 Task: Create a Board called Board0000000067 in Workspace WS0000000023 in Trello with Visibility as Workspace. Create a Board called Board0000000068 in Workspace WS0000000023 in Trello with Visibility as Private. Create a Board called Board0000000069 in Workspace WS0000000023 in Trello with Visibility as Public. Create Card Card0000000265 in Board Board0000000067 in Workspace WS0000000023 in Trello. Create Card Card0000000266 in Board Board0000000067 in Workspace WS0000000023 in Trello
Action: Mouse moved to (424, 553)
Screenshot: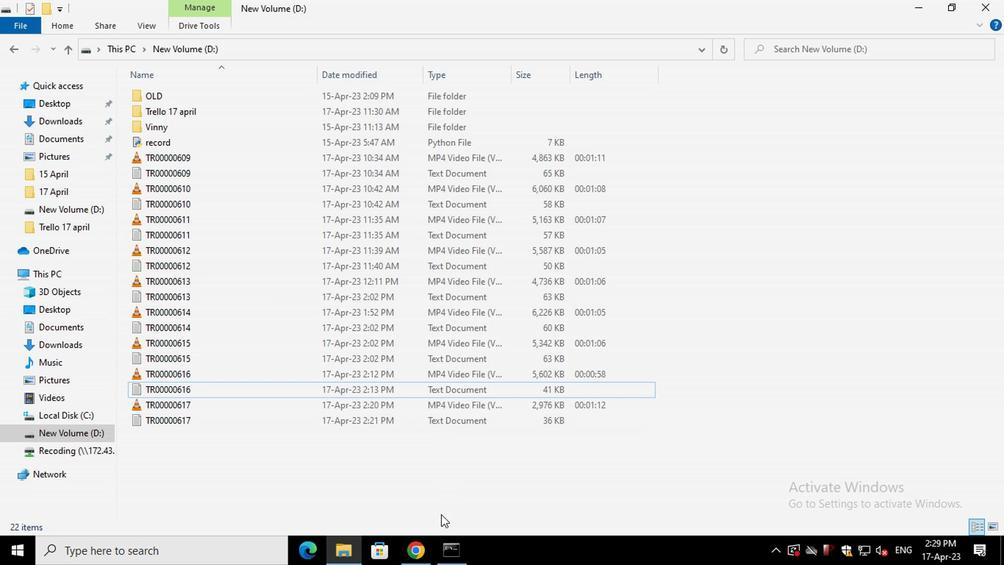 
Action: Mouse pressed left at (424, 553)
Screenshot: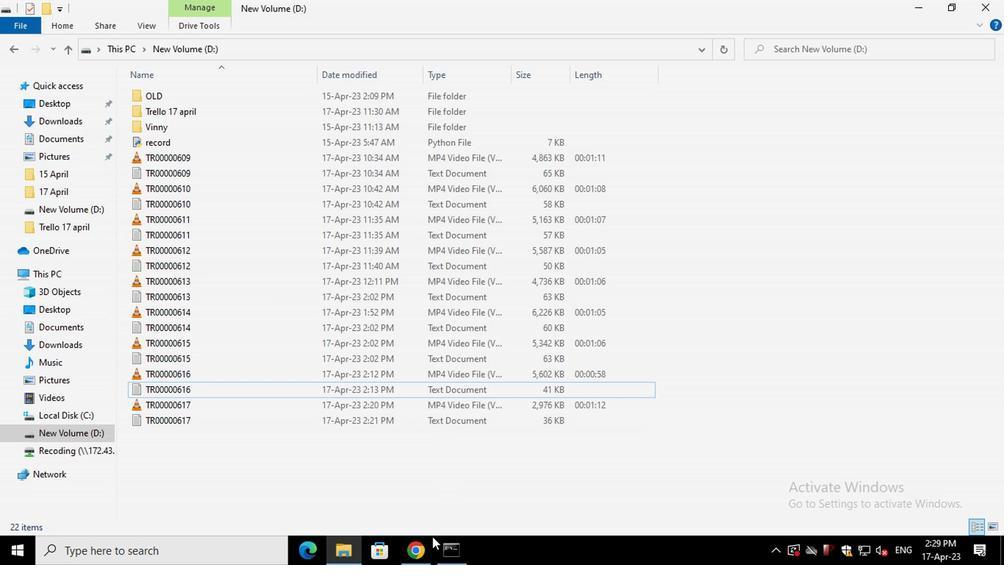
Action: Mouse moved to (377, 428)
Screenshot: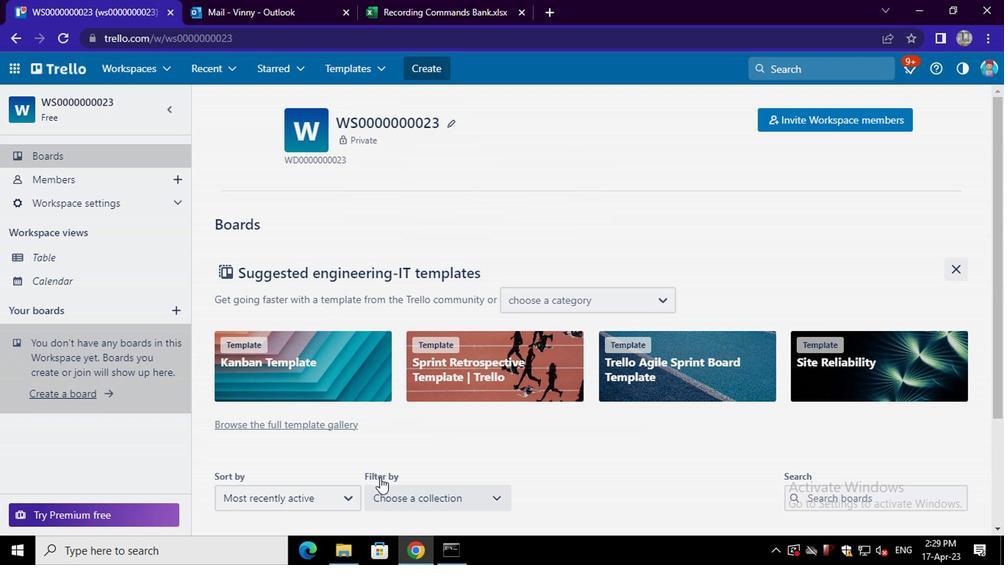 
Action: Mouse scrolled (377, 427) with delta (0, -1)
Screenshot: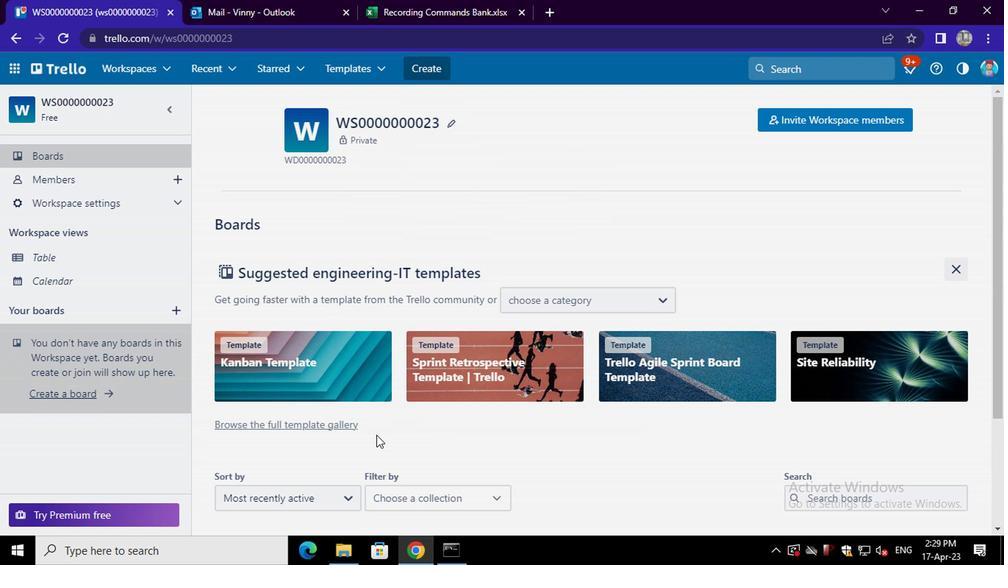 
Action: Mouse scrolled (377, 427) with delta (0, -1)
Screenshot: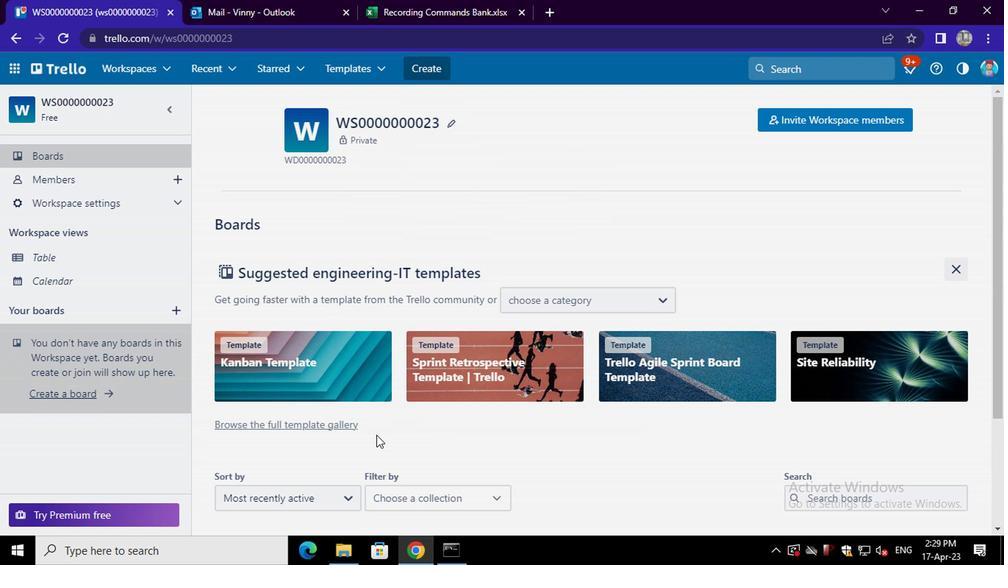 
Action: Mouse scrolled (377, 427) with delta (0, -1)
Screenshot: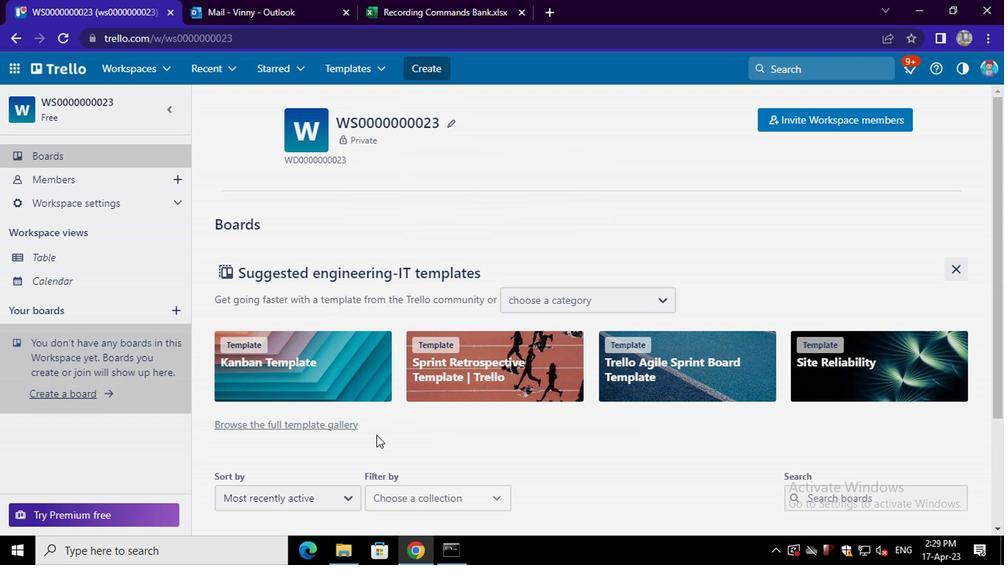 
Action: Mouse scrolled (377, 427) with delta (0, -1)
Screenshot: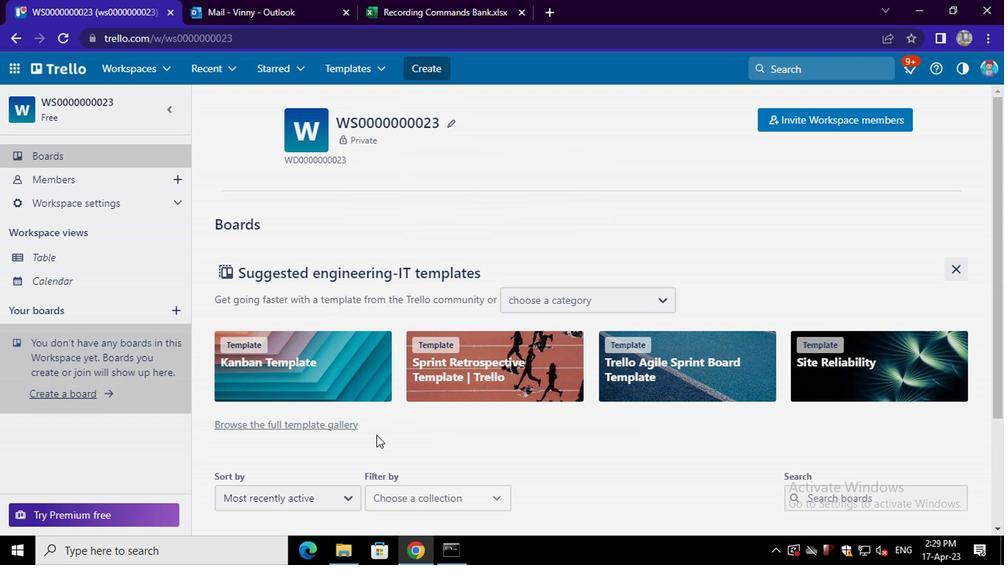 
Action: Mouse scrolled (377, 427) with delta (0, -1)
Screenshot: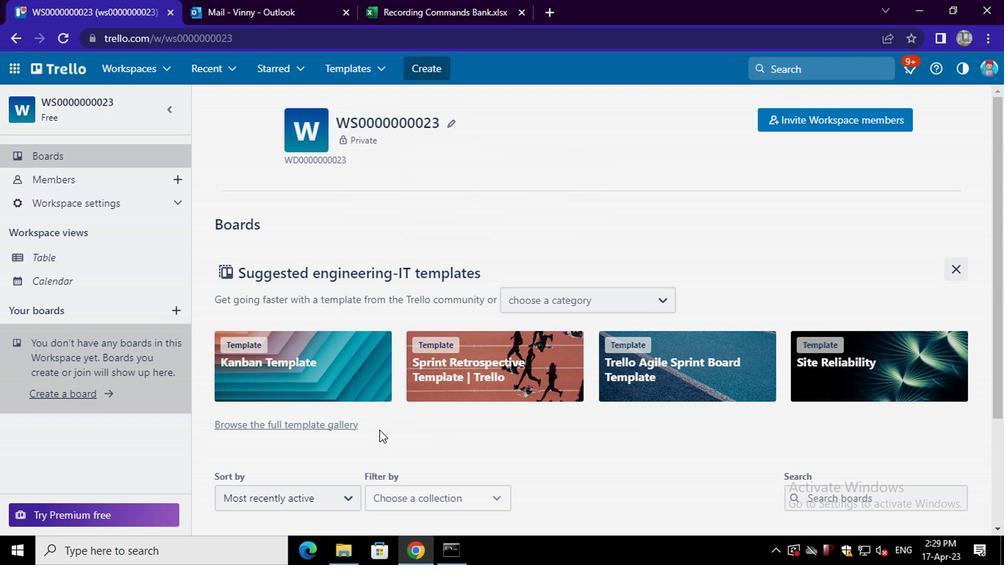 
Action: Mouse moved to (319, 450)
Screenshot: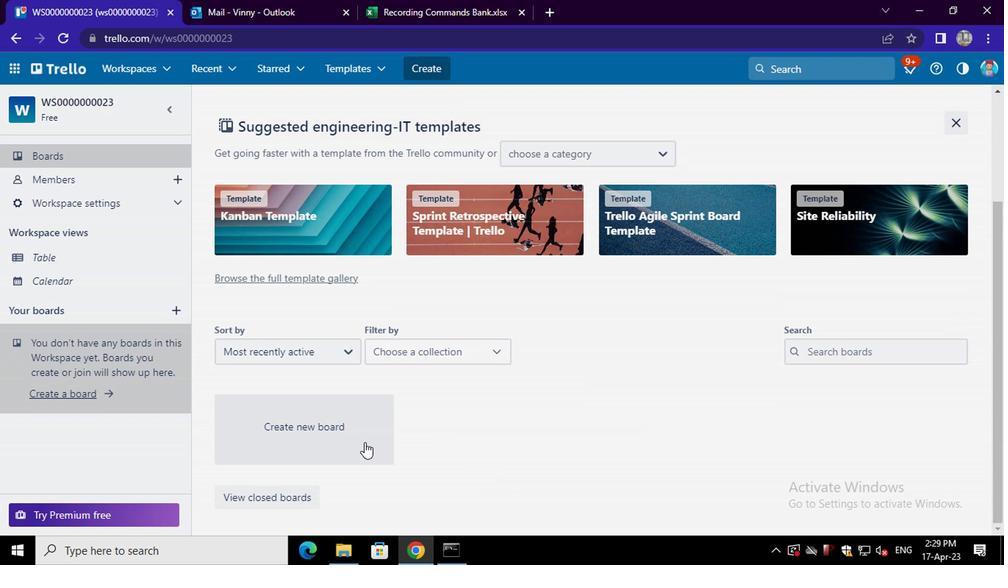
Action: Mouse pressed left at (319, 450)
Screenshot: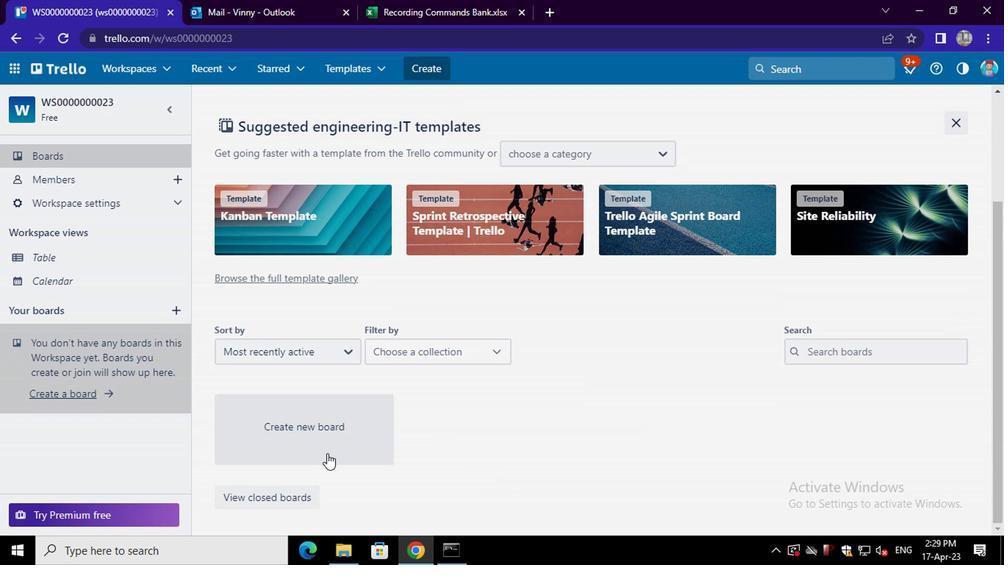 
Action: Mouse moved to (434, 342)
Screenshot: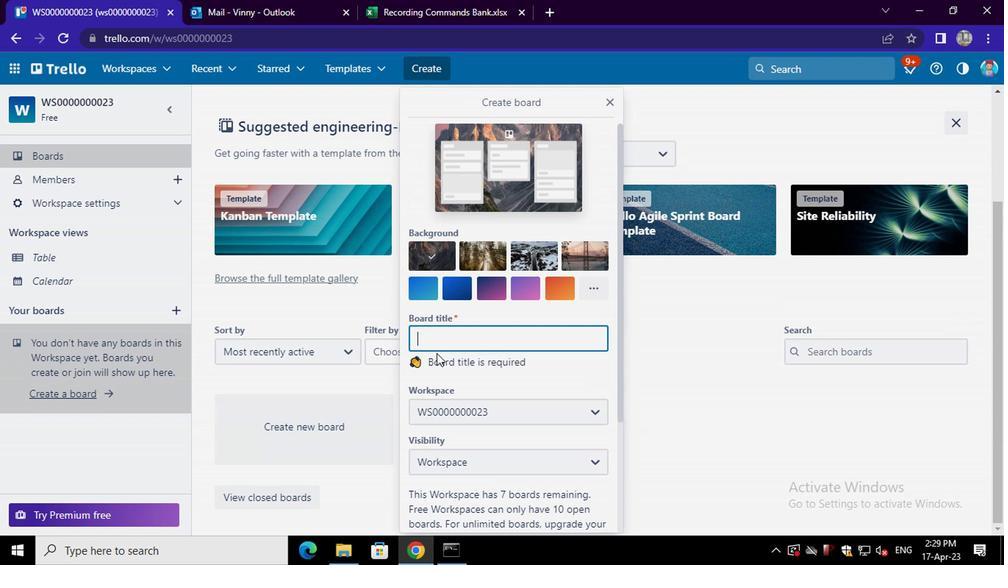 
Action: Mouse pressed left at (434, 342)
Screenshot: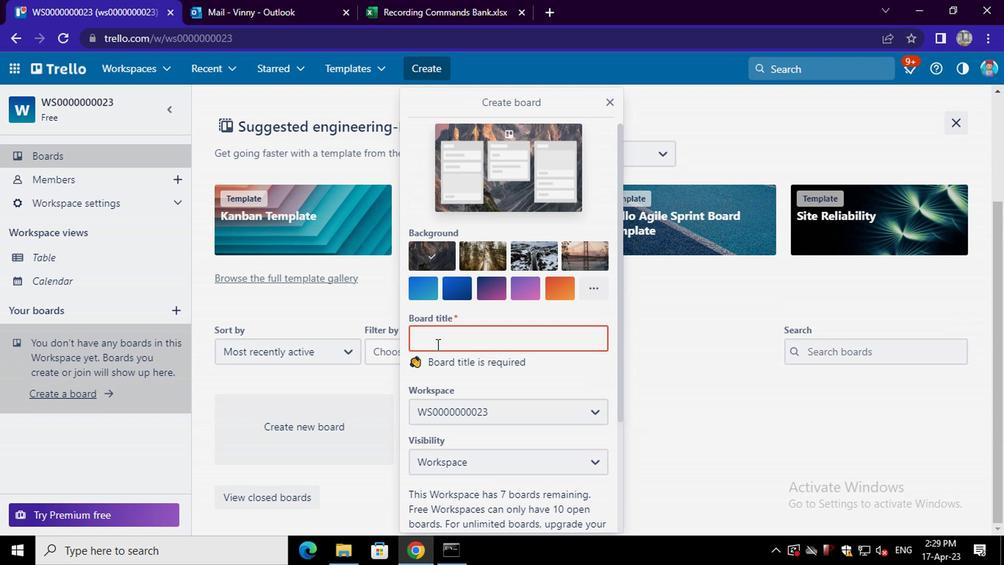 
Action: Key pressed <Key.shift>BOARD0000000067
Screenshot: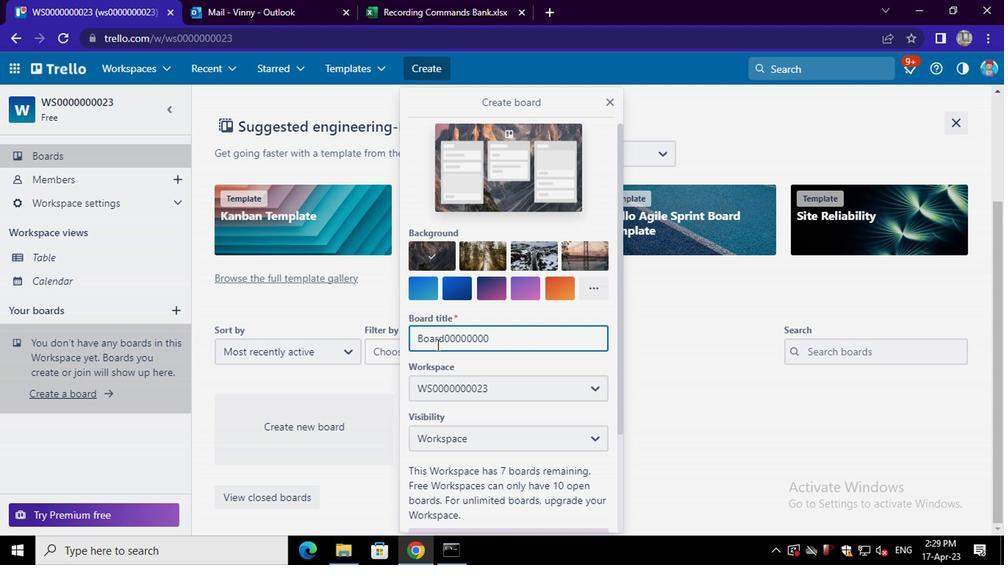 
Action: Mouse moved to (481, 439)
Screenshot: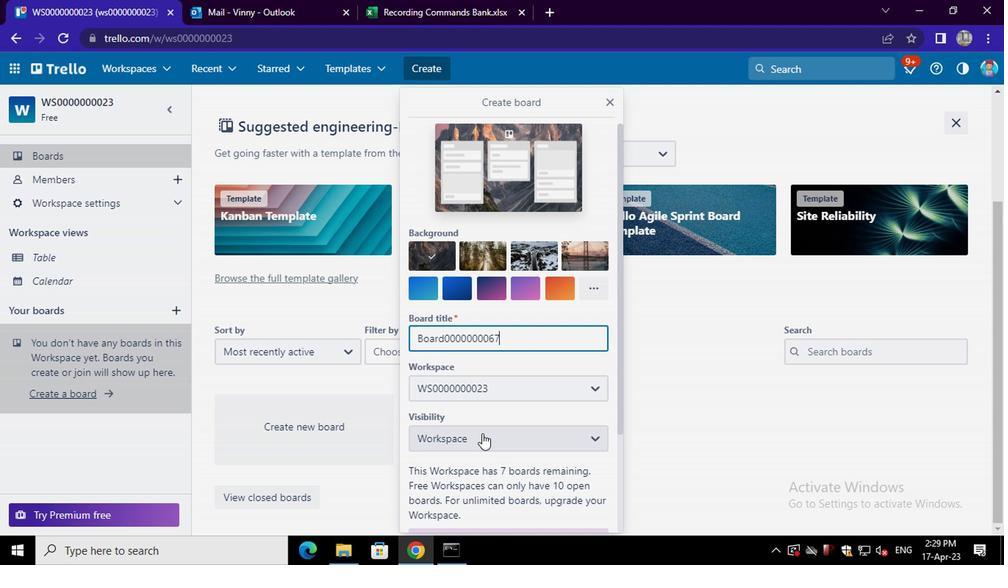 
Action: Mouse pressed left at (481, 439)
Screenshot: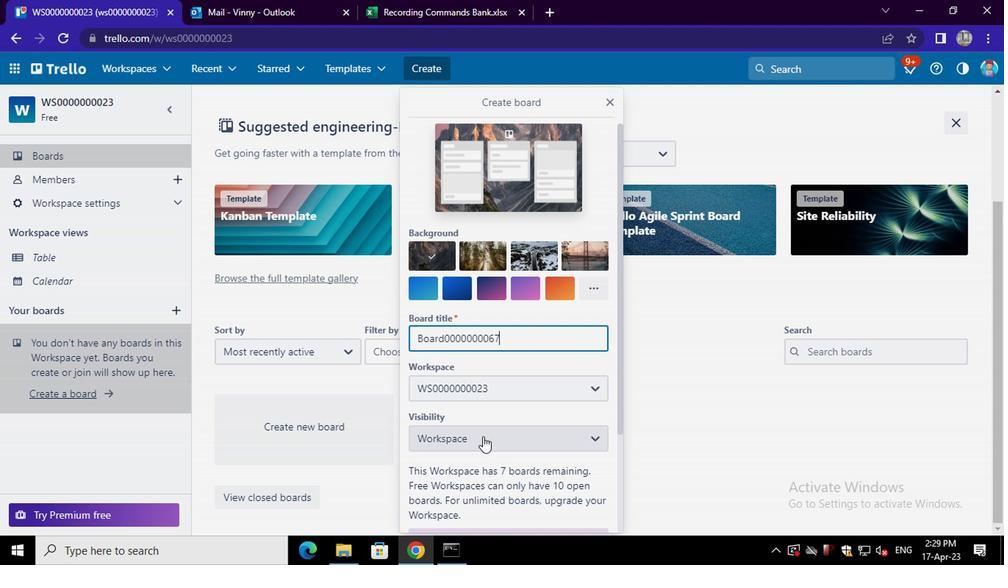 
Action: Mouse moved to (495, 346)
Screenshot: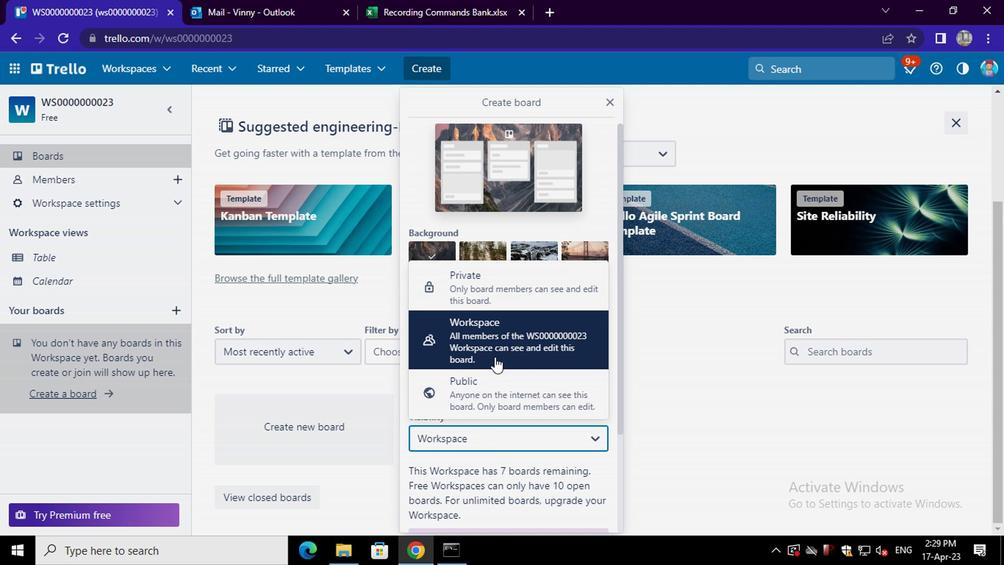 
Action: Mouse pressed left at (495, 346)
Screenshot: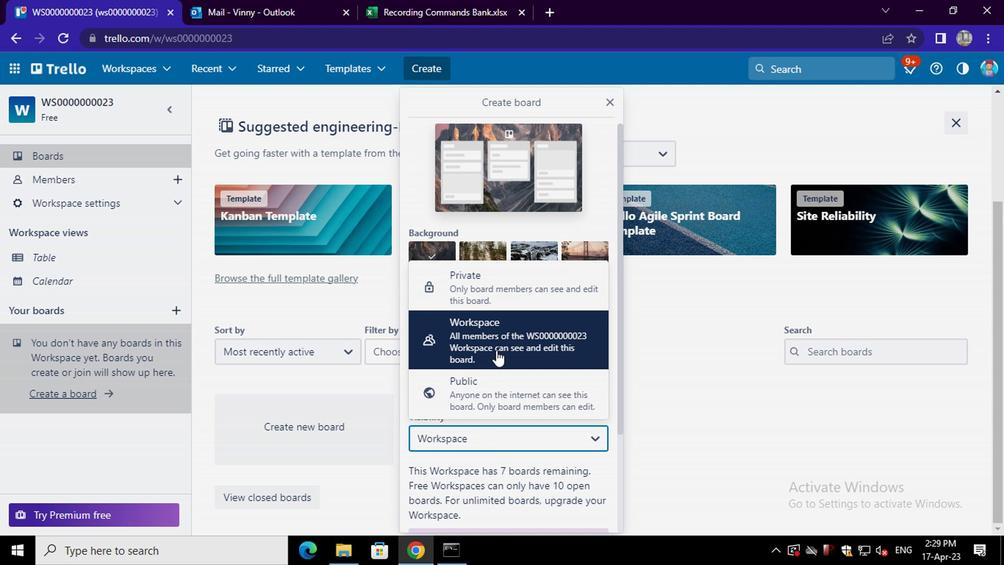 
Action: Mouse moved to (497, 355)
Screenshot: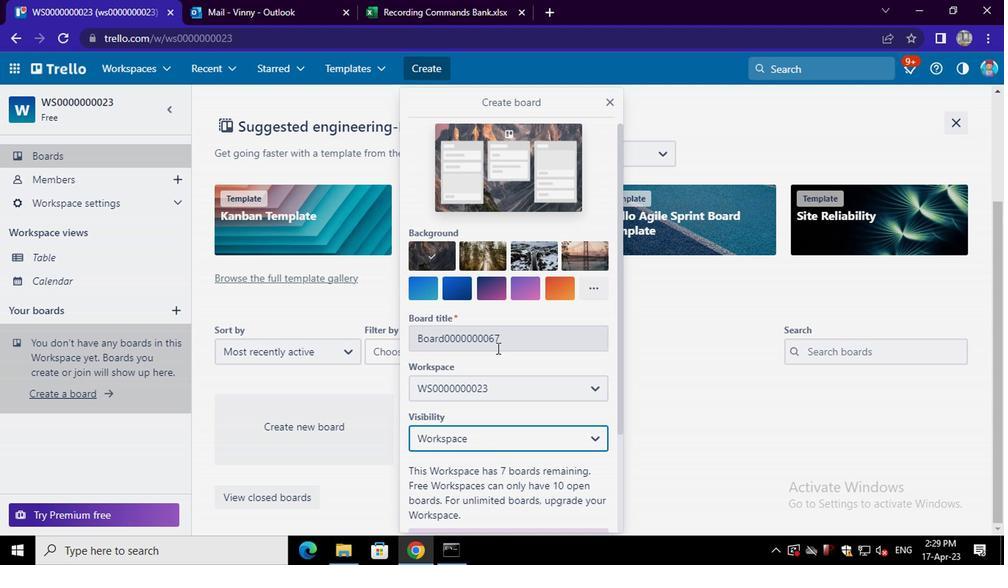 
Action: Mouse scrolled (497, 354) with delta (0, -1)
Screenshot: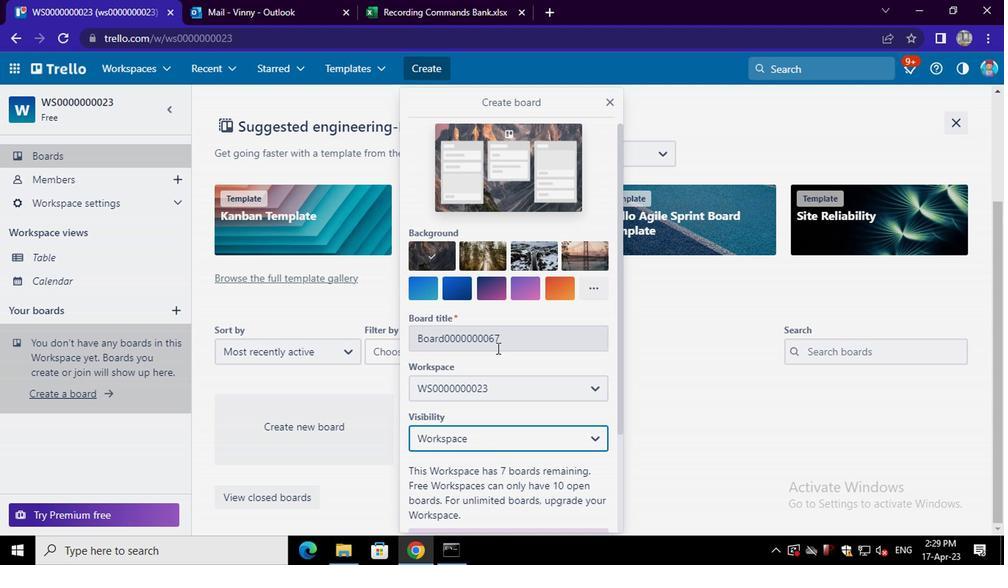 
Action: Mouse moved to (497, 360)
Screenshot: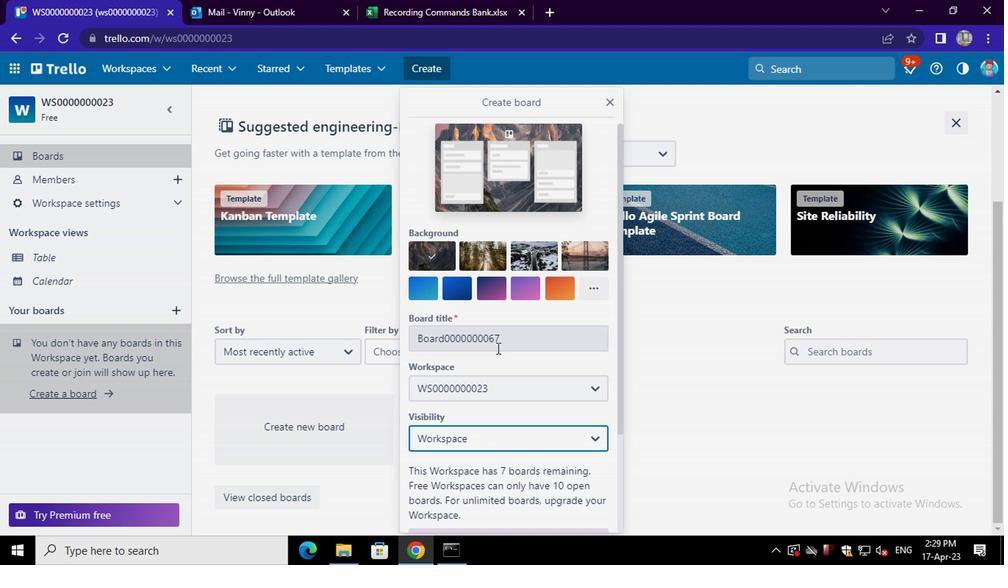 
Action: Mouse scrolled (497, 359) with delta (0, -1)
Screenshot: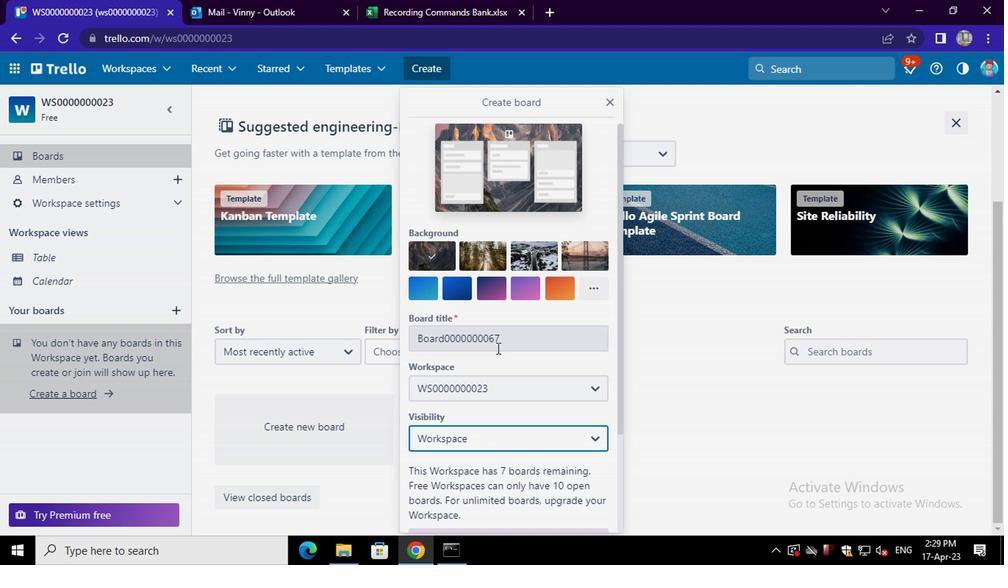 
Action: Mouse moved to (498, 364)
Screenshot: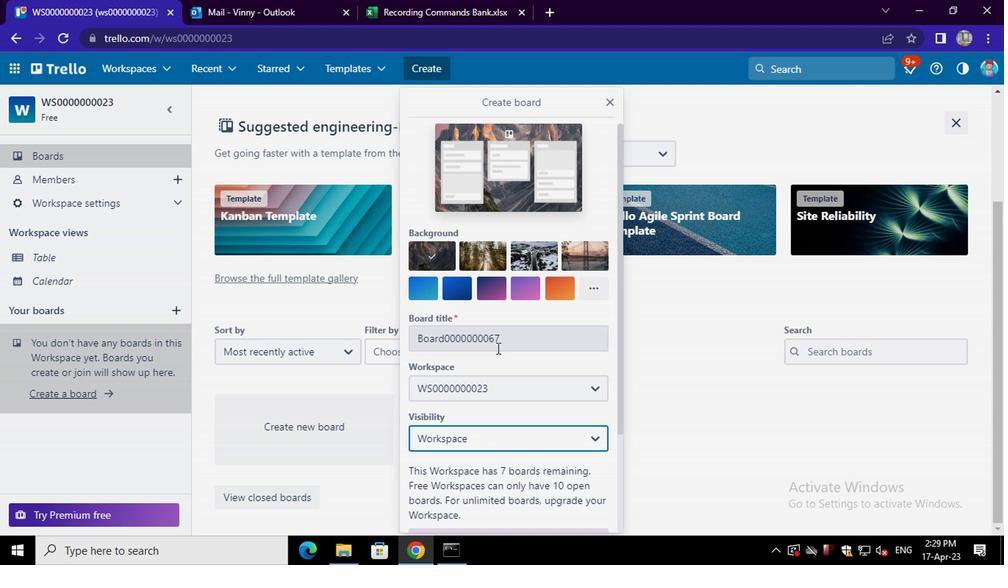 
Action: Mouse scrolled (498, 363) with delta (0, -1)
Screenshot: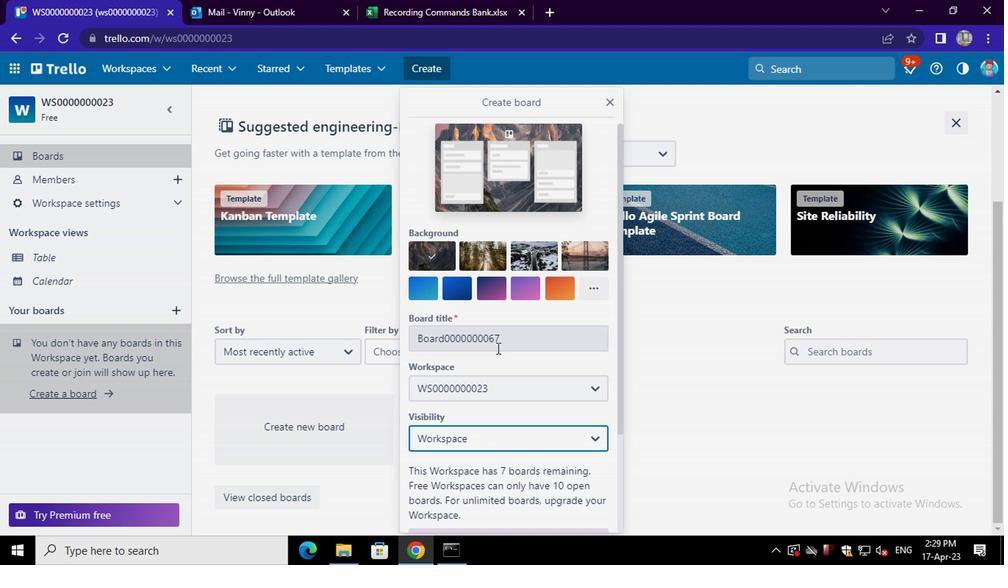
Action: Mouse moved to (511, 444)
Screenshot: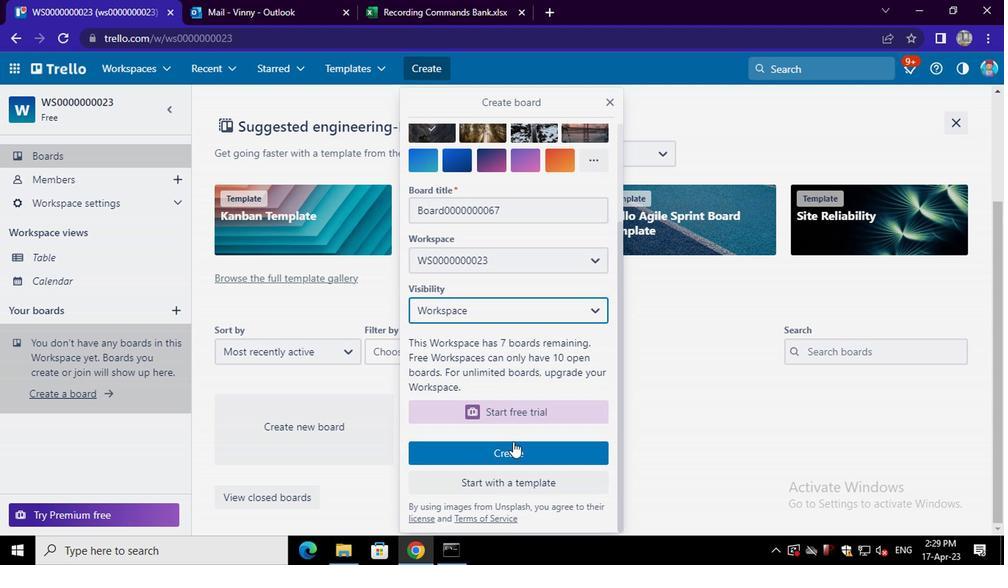 
Action: Mouse pressed left at (511, 444)
Screenshot: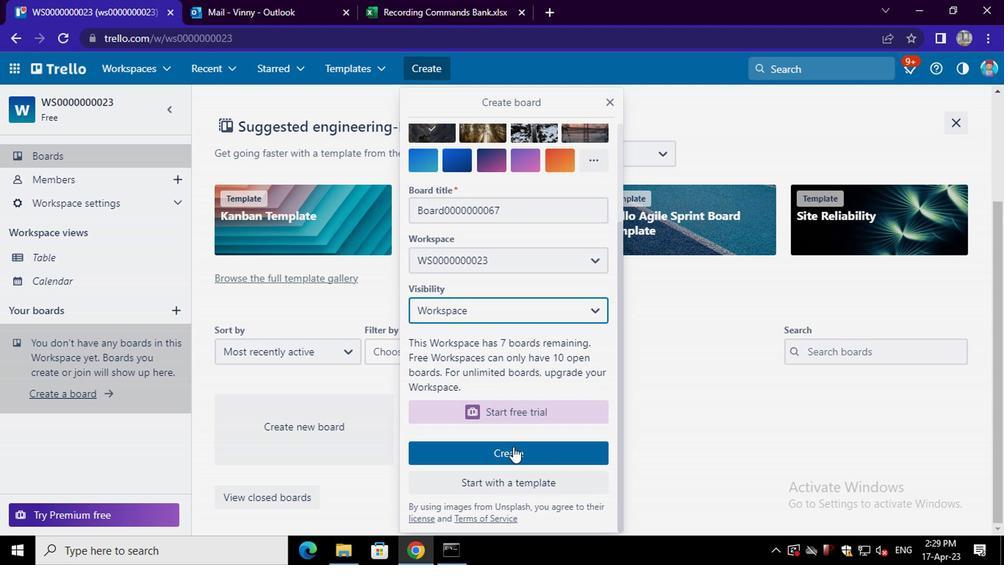 
Action: Mouse moved to (70, 140)
Screenshot: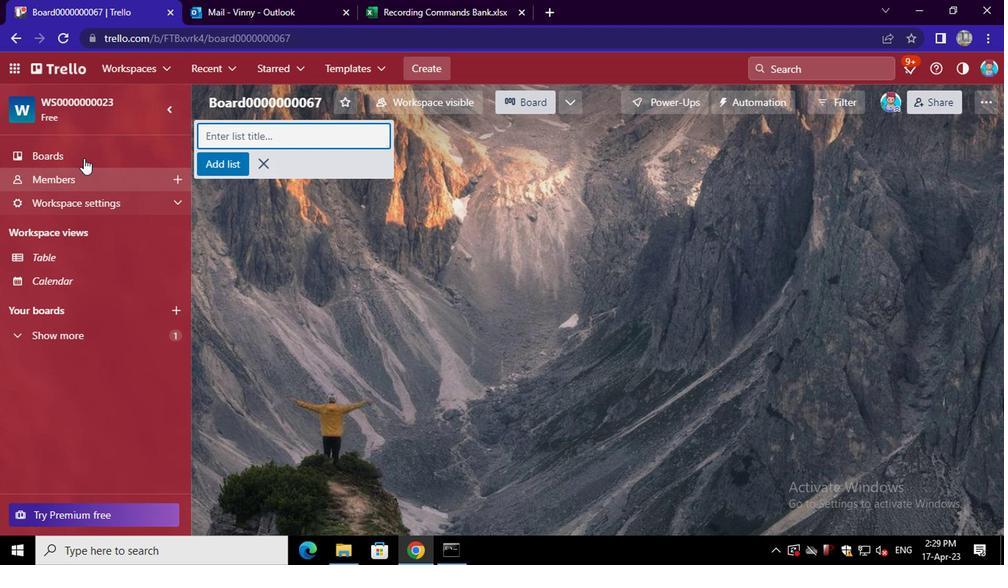 
Action: Mouse pressed left at (70, 140)
Screenshot: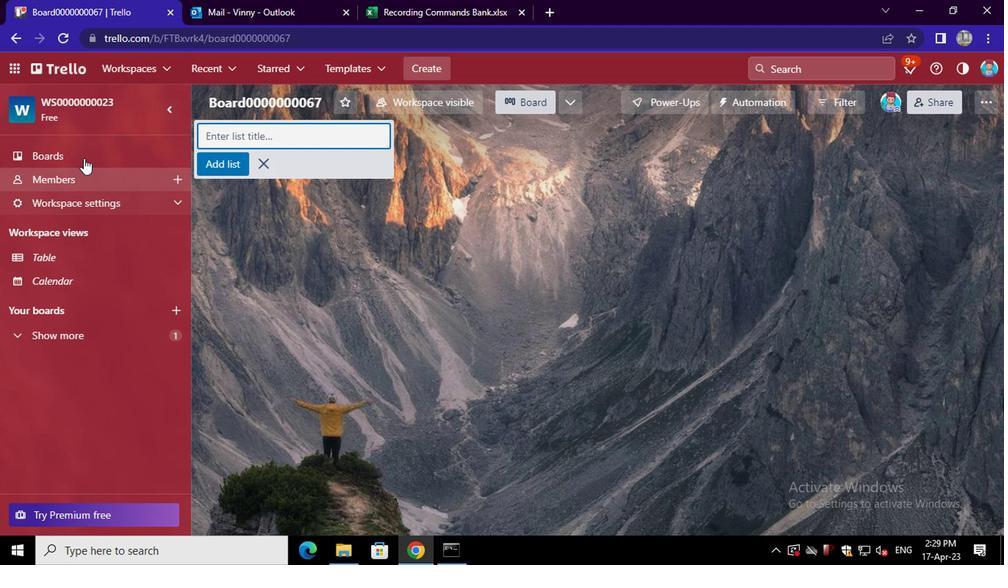
Action: Mouse moved to (70, 147)
Screenshot: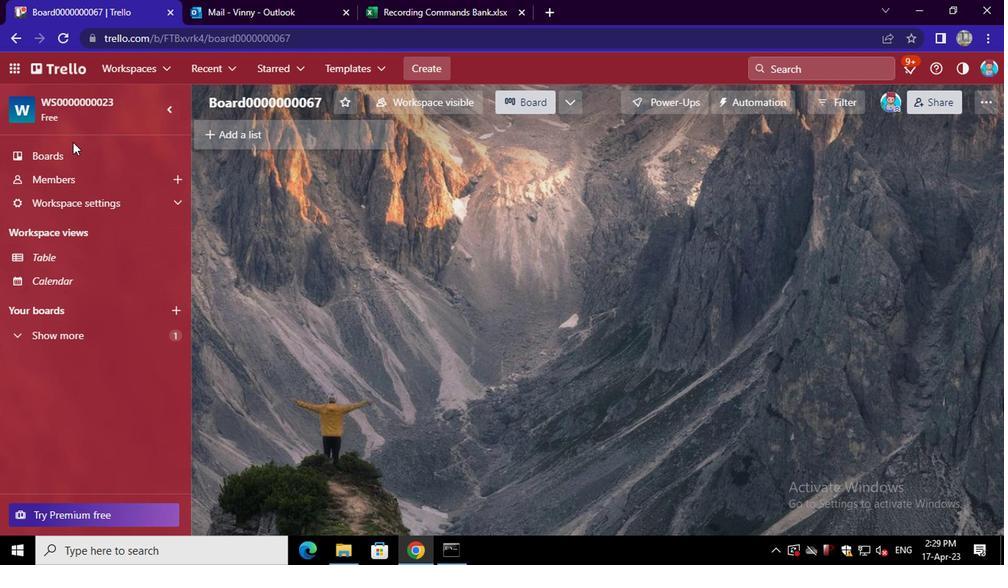 
Action: Mouse pressed left at (70, 147)
Screenshot: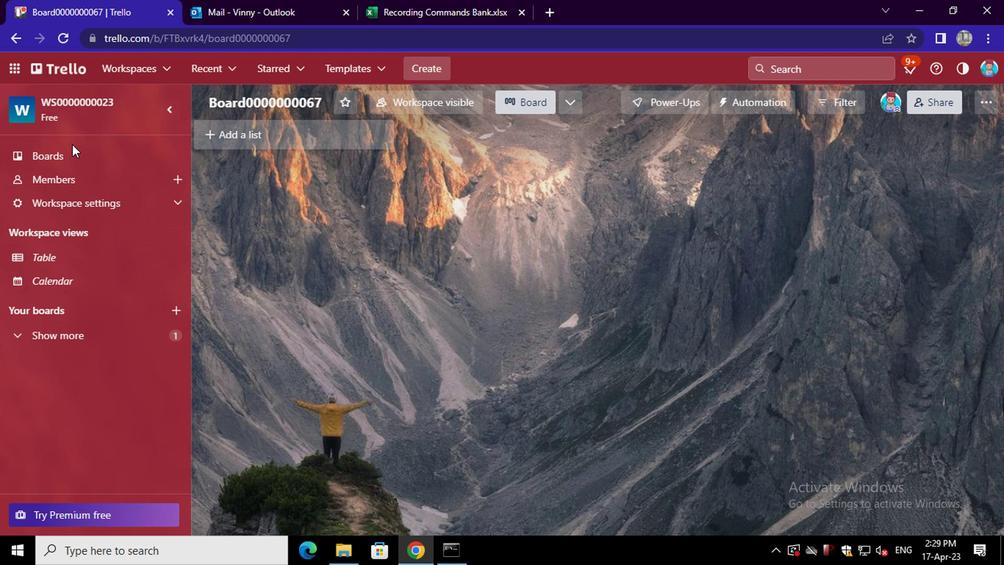 
Action: Mouse moved to (293, 319)
Screenshot: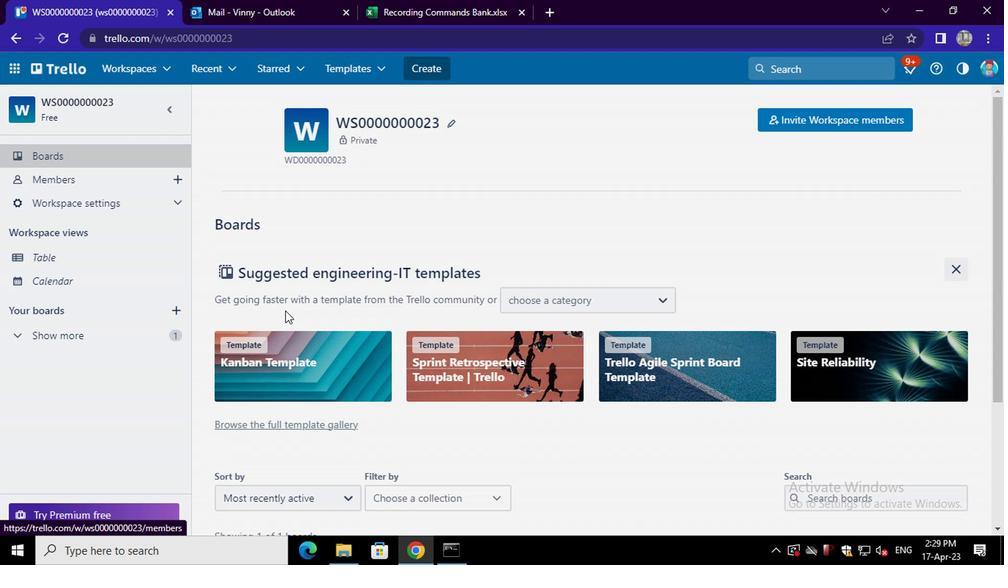 
Action: Mouse scrolled (293, 318) with delta (0, 0)
Screenshot: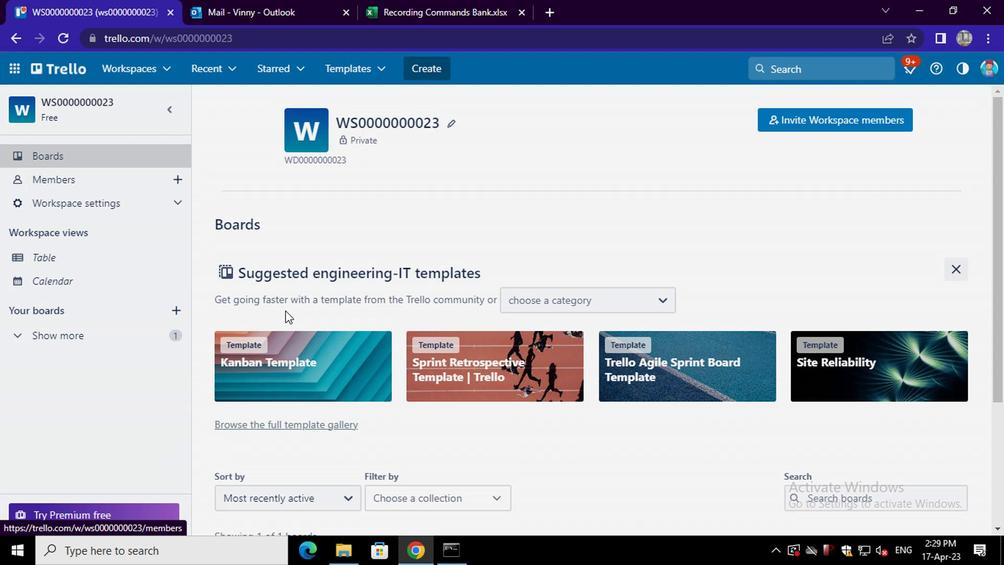 
Action: Mouse moved to (293, 326)
Screenshot: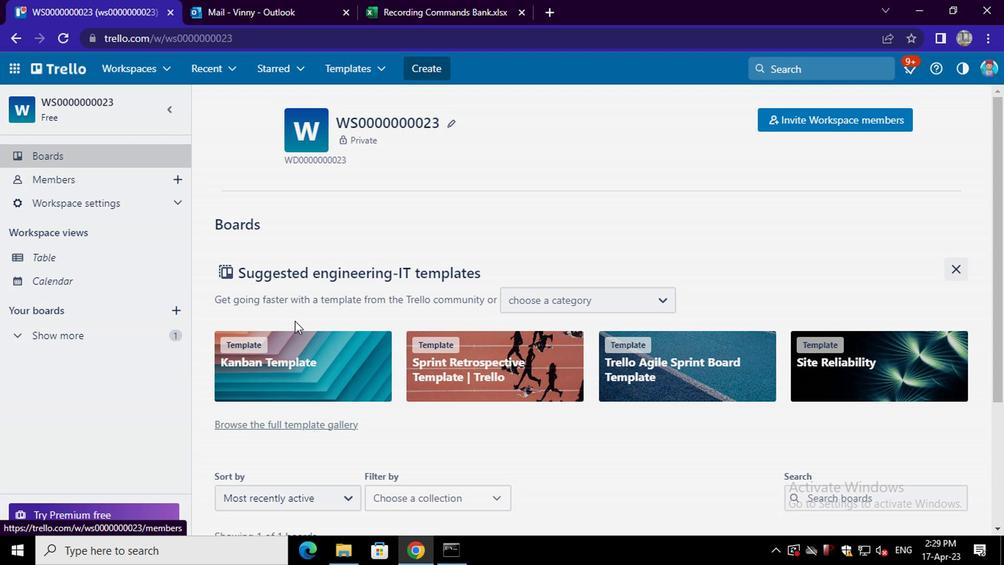 
Action: Mouse scrolled (293, 324) with delta (0, -1)
Screenshot: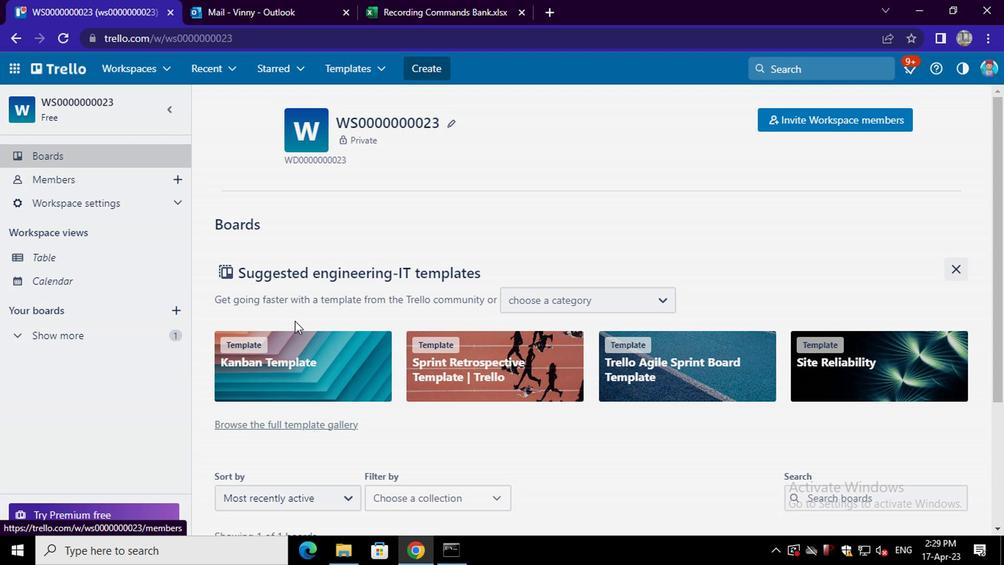 
Action: Mouse moved to (293, 328)
Screenshot: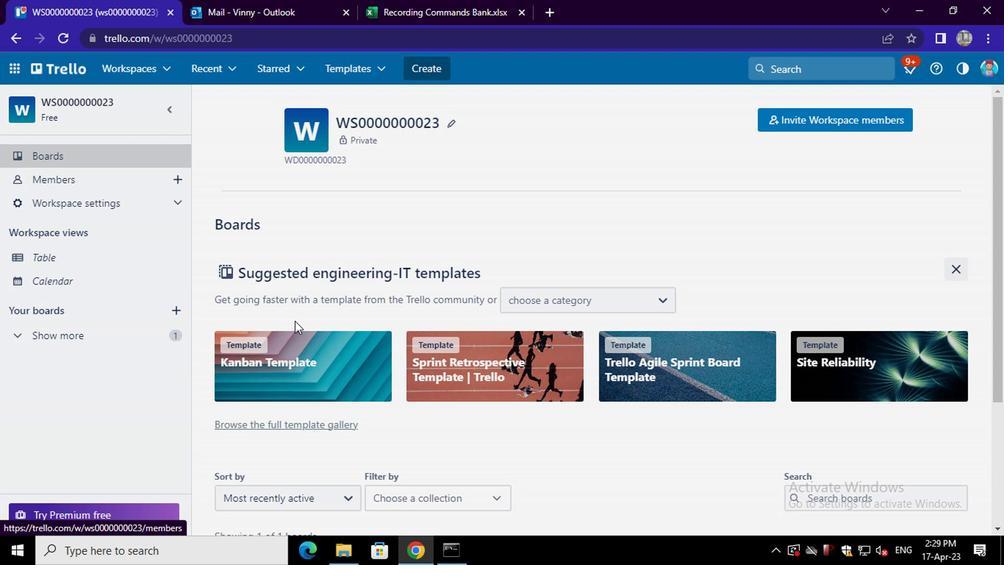 
Action: Mouse scrolled (293, 328) with delta (0, 0)
Screenshot: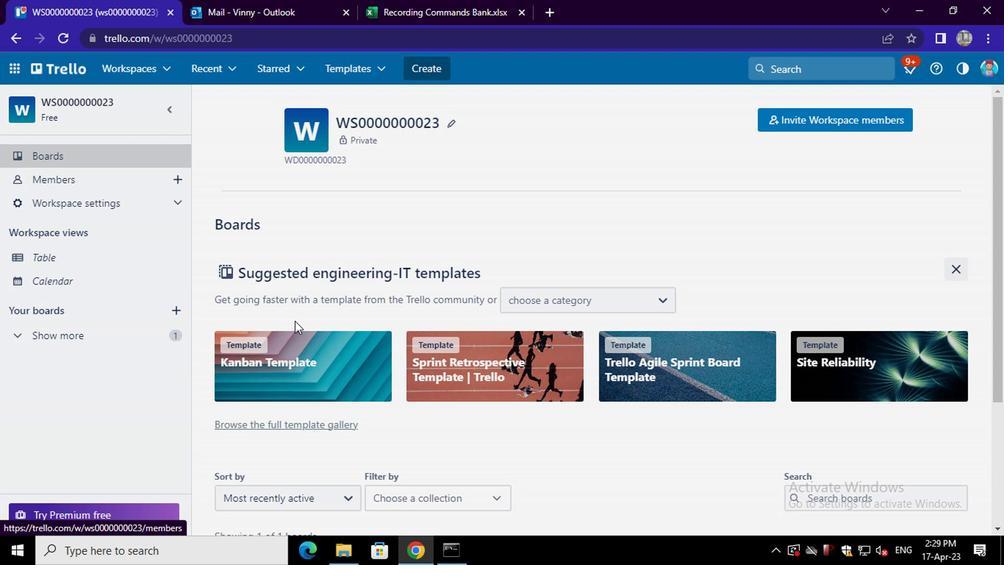 
Action: Mouse moved to (293, 329)
Screenshot: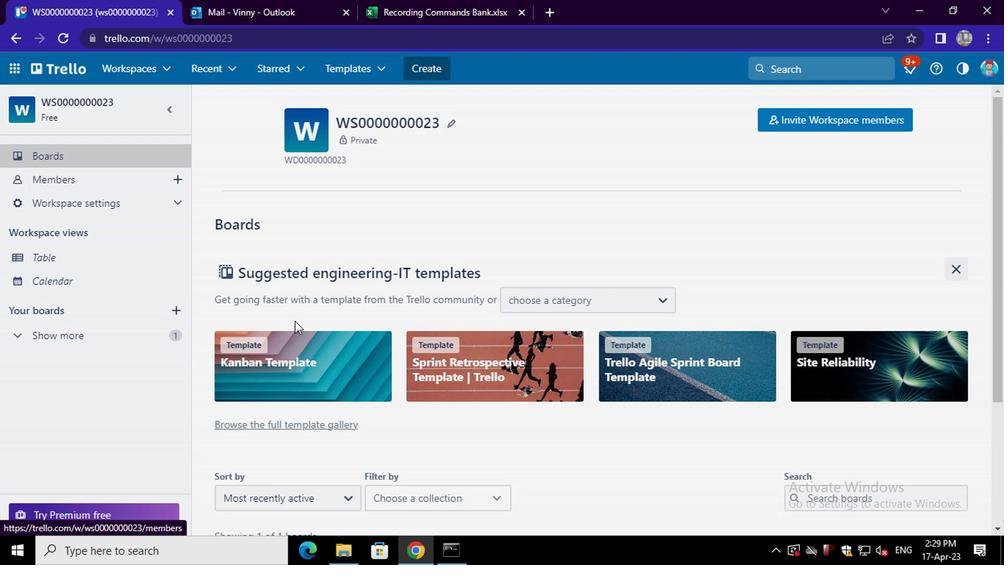 
Action: Mouse scrolled (293, 328) with delta (0, -1)
Screenshot: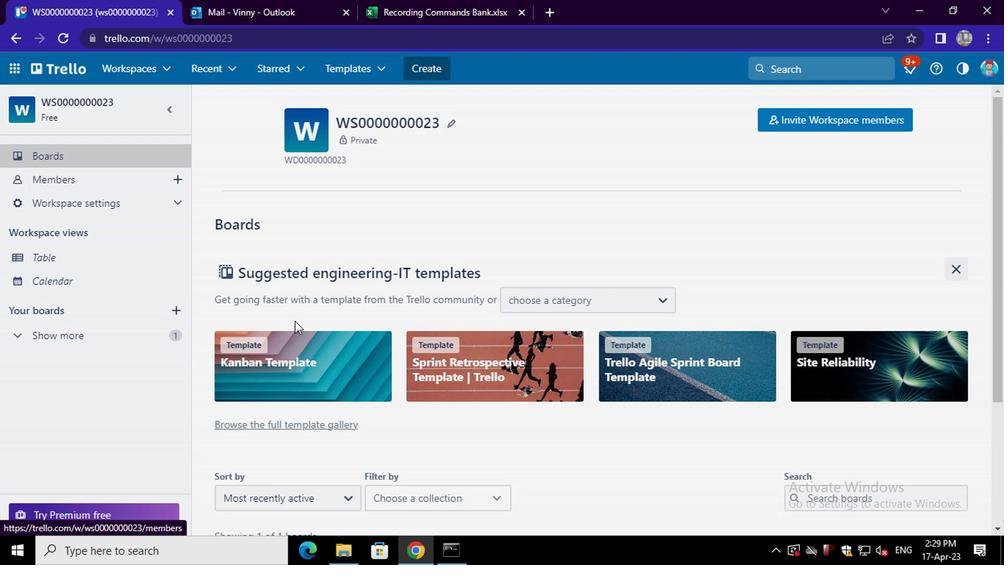 
Action: Mouse scrolled (293, 328) with delta (0, -1)
Screenshot: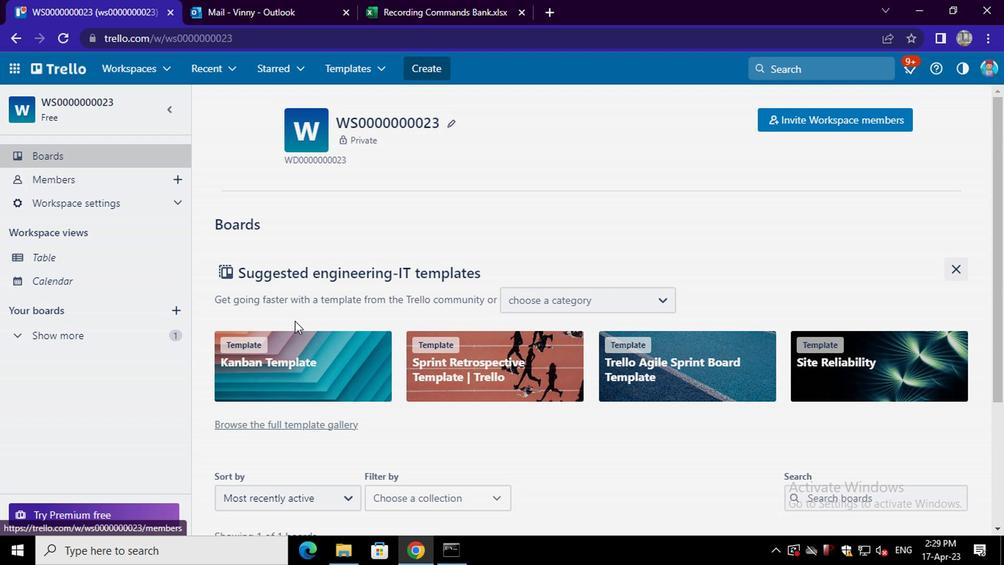 
Action: Mouse scrolled (293, 328) with delta (0, -1)
Screenshot: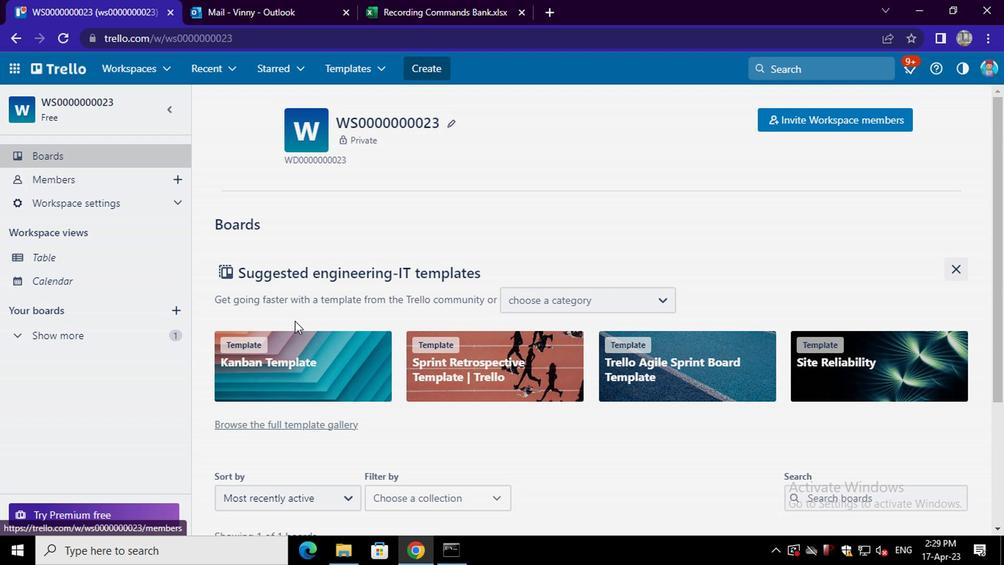 
Action: Mouse moved to (329, 414)
Screenshot: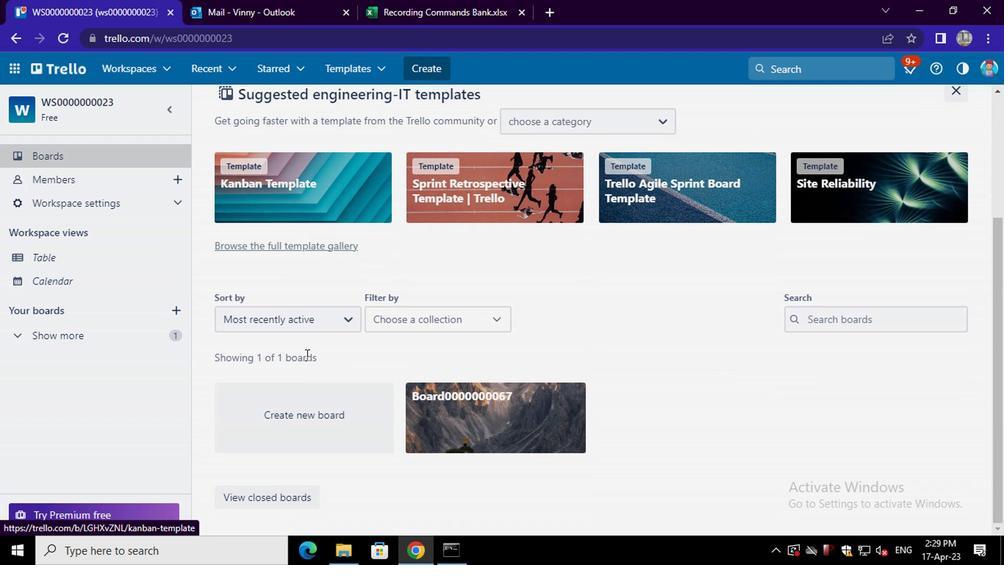 
Action: Mouse pressed left at (329, 414)
Screenshot: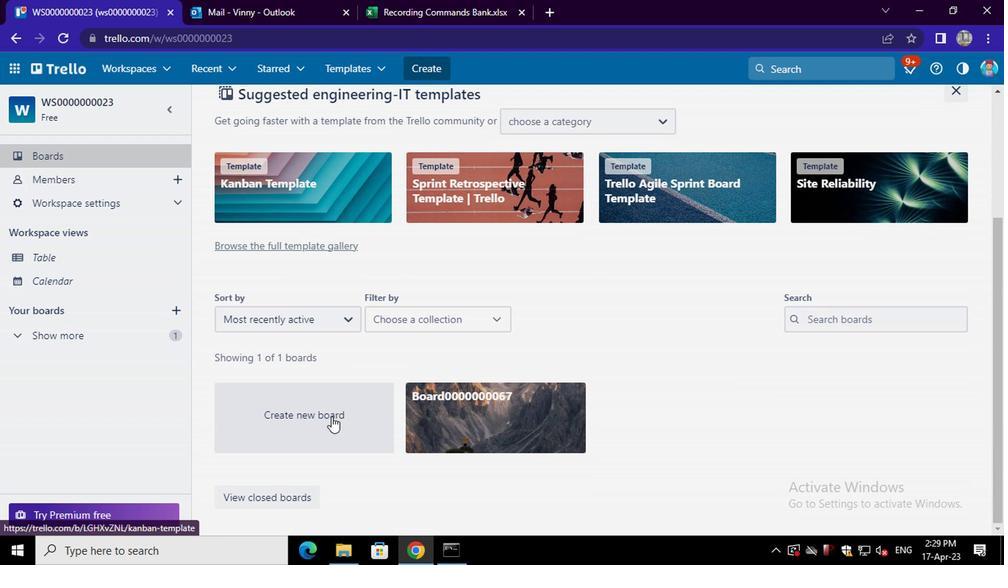 
Action: Mouse moved to (439, 341)
Screenshot: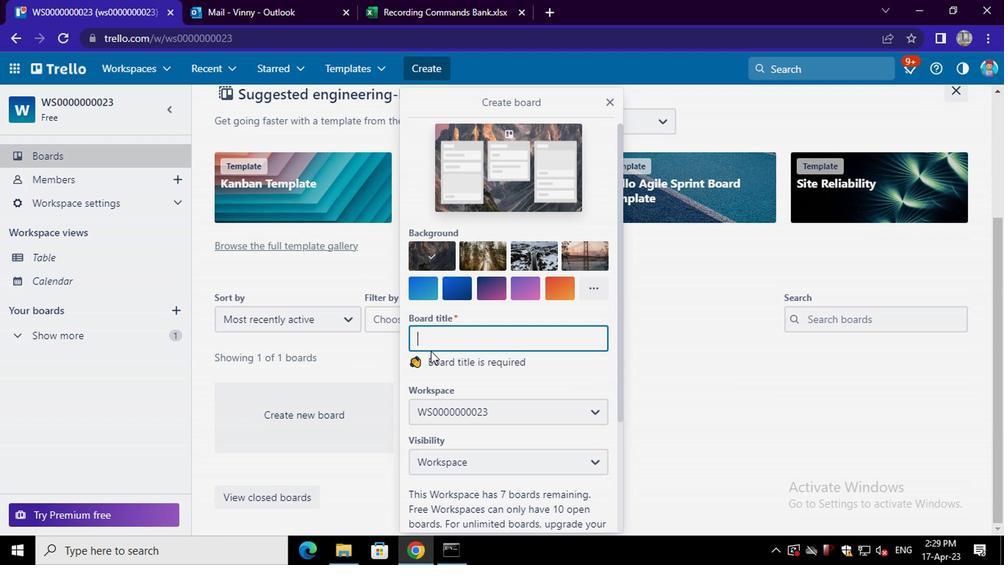
Action: Mouse pressed left at (439, 341)
Screenshot: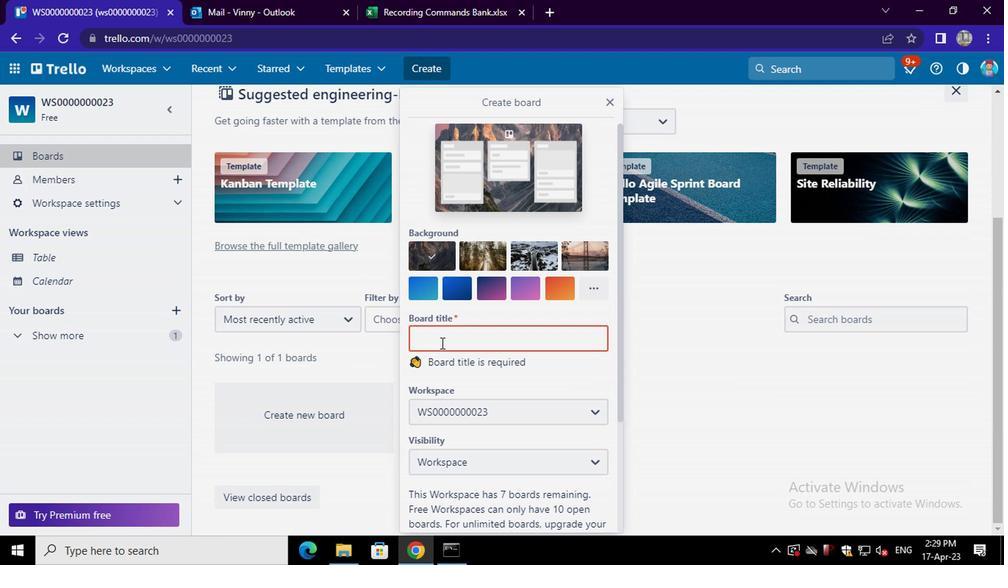 
Action: Key pressed <Key.shift>BOARD0000000068
Screenshot: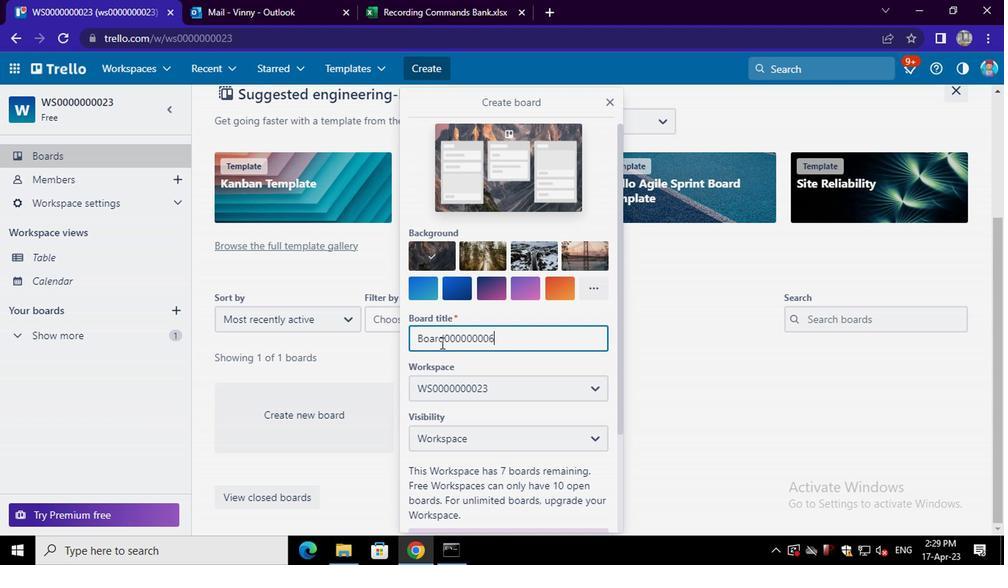 
Action: Mouse moved to (473, 443)
Screenshot: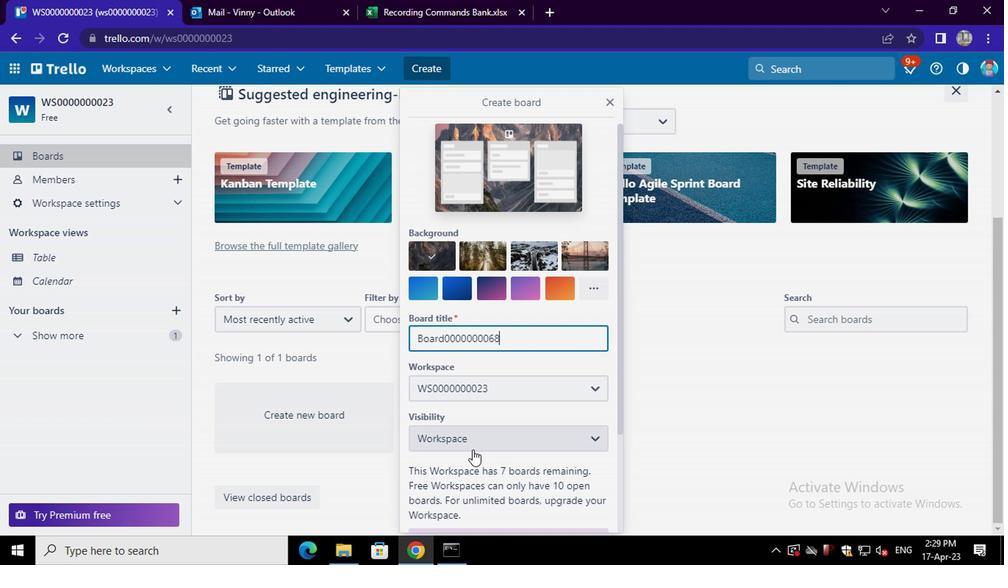 
Action: Mouse pressed left at (473, 443)
Screenshot: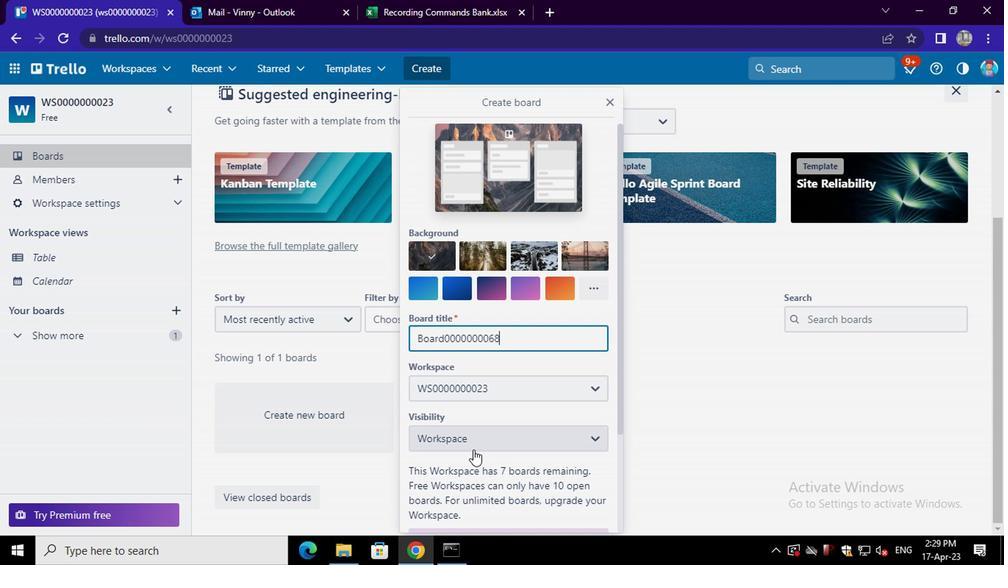 
Action: Mouse moved to (480, 287)
Screenshot: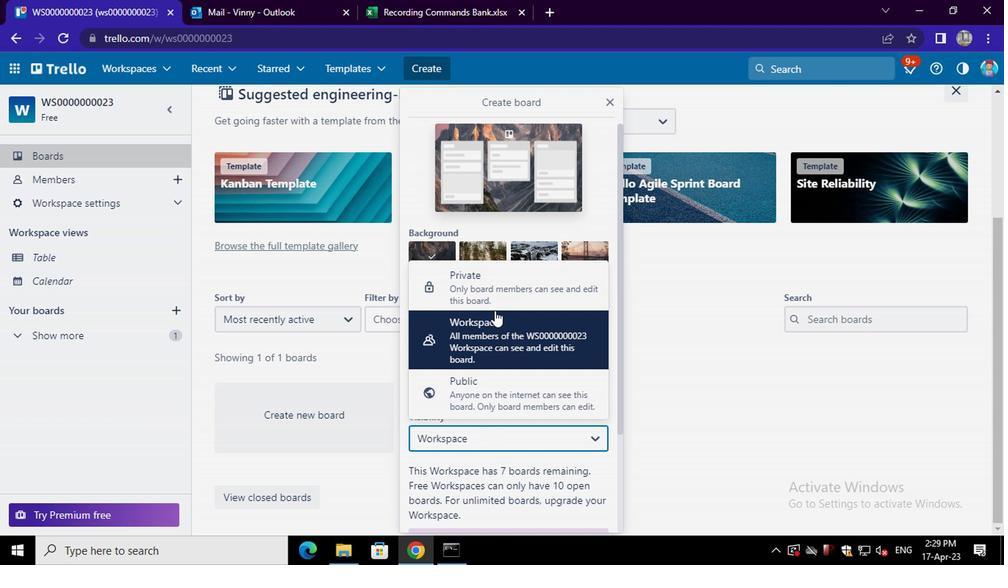 
Action: Mouse pressed left at (480, 287)
Screenshot: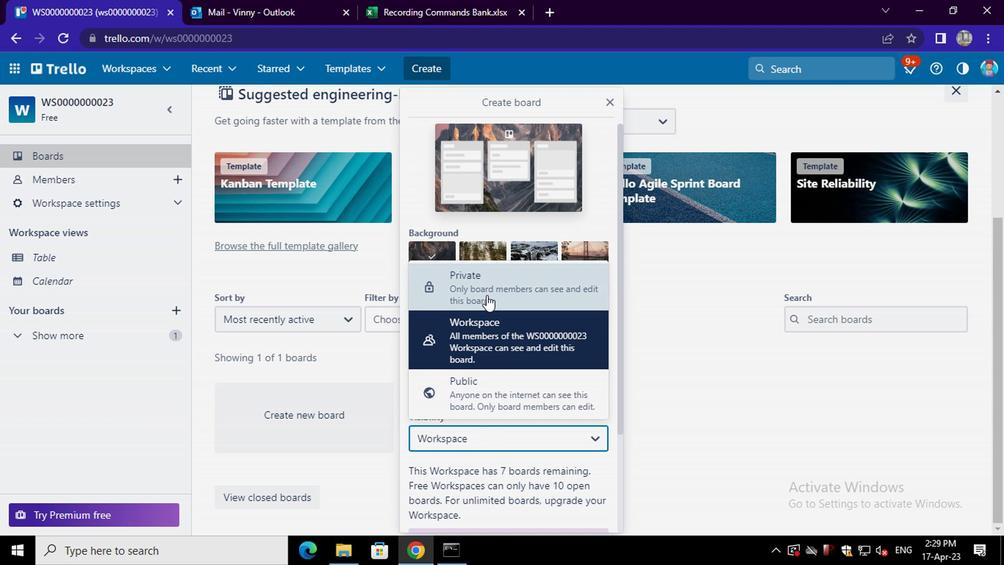 
Action: Mouse moved to (485, 364)
Screenshot: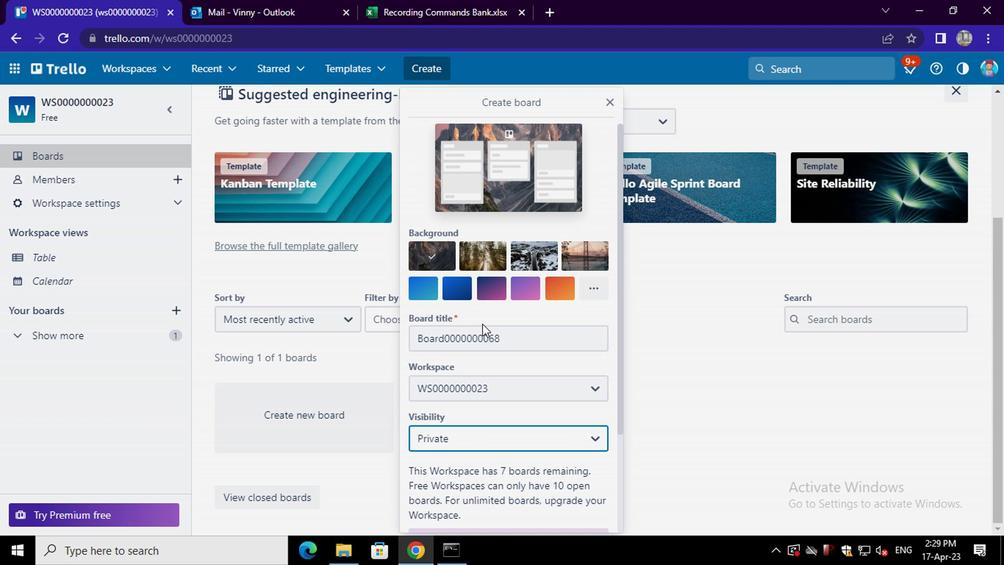 
Action: Mouse scrolled (485, 363) with delta (0, -1)
Screenshot: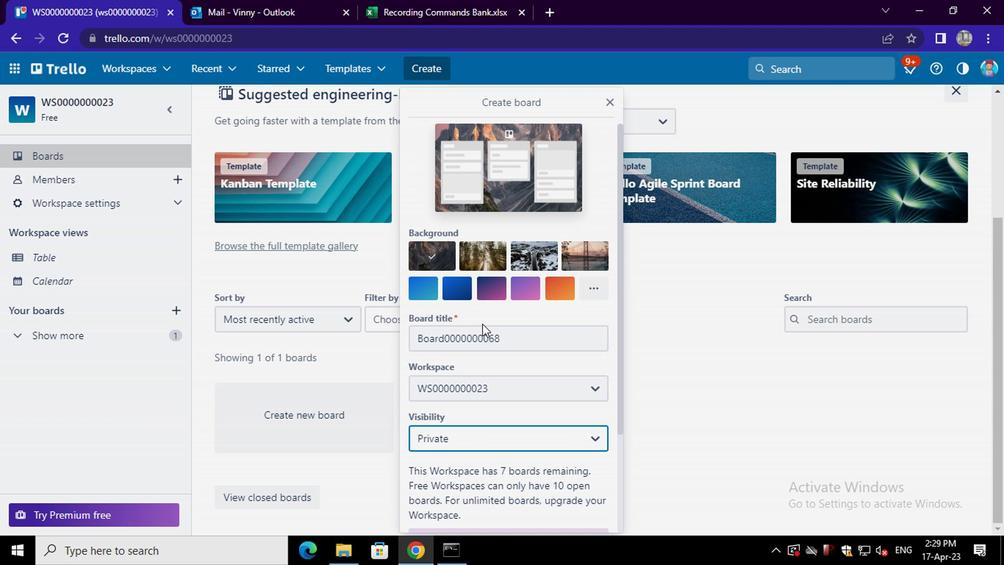 
Action: Mouse moved to (485, 364)
Screenshot: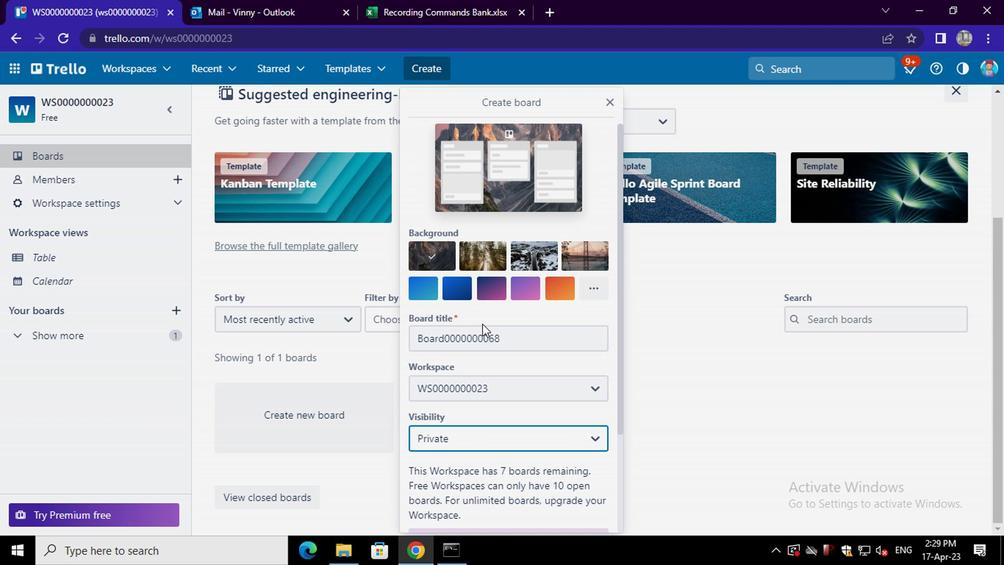 
Action: Mouse scrolled (485, 364) with delta (0, 0)
Screenshot: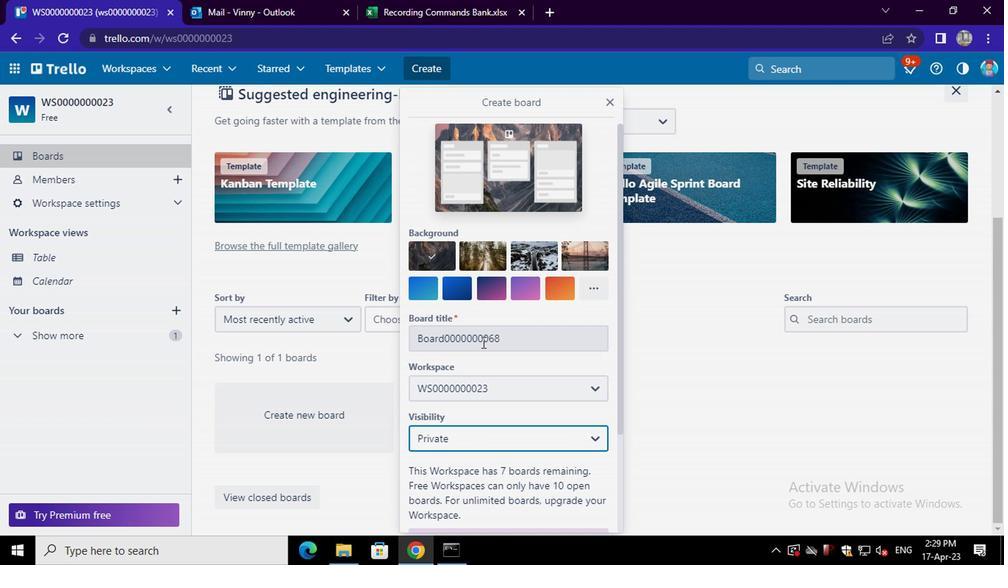 
Action: Mouse scrolled (485, 364) with delta (0, 0)
Screenshot: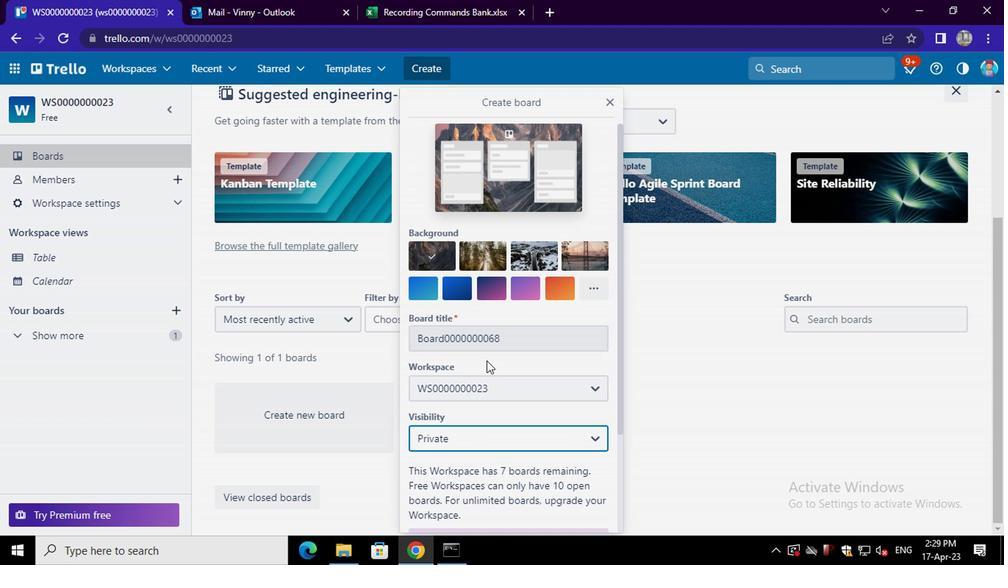 
Action: Mouse moved to (507, 452)
Screenshot: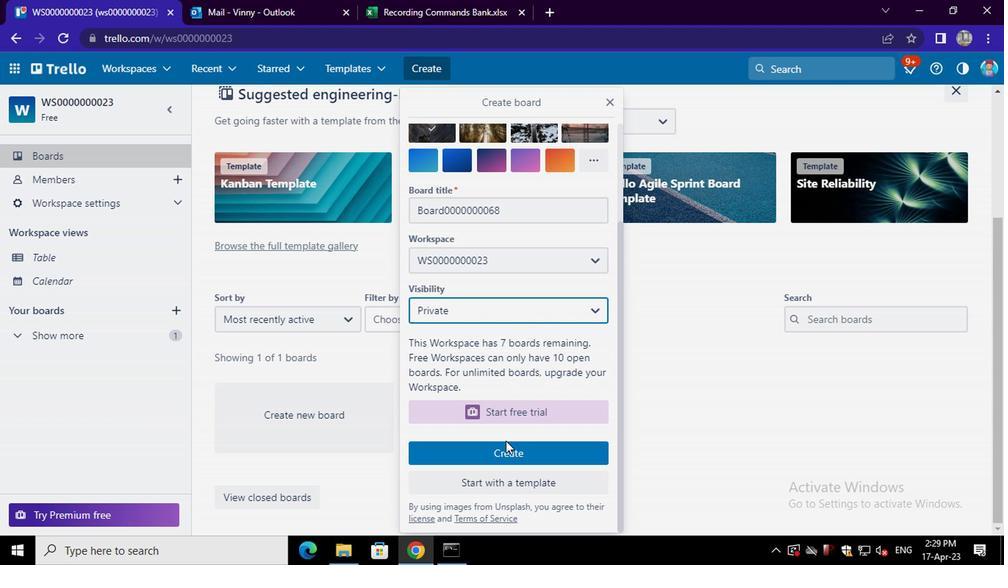 
Action: Mouse pressed left at (507, 452)
Screenshot: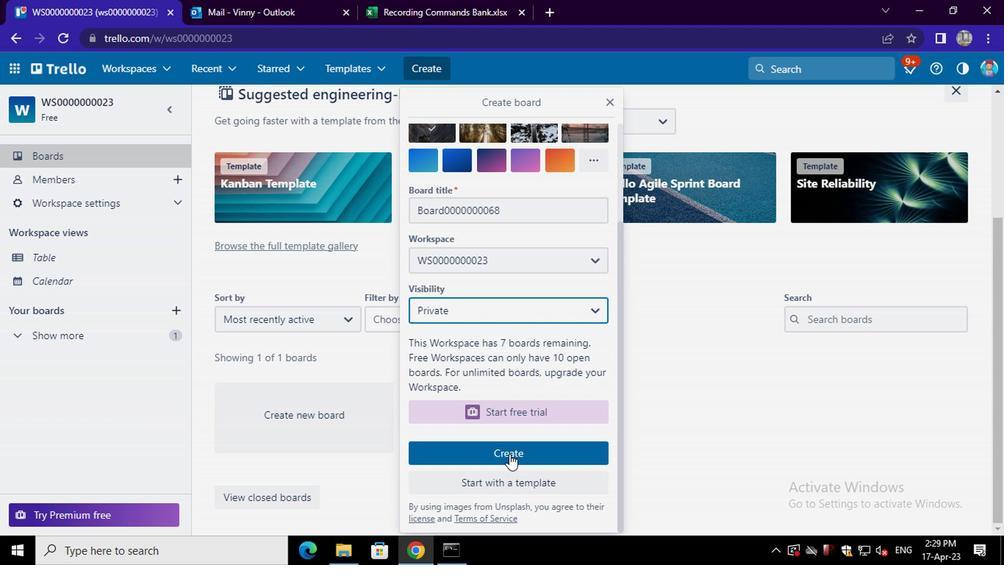 
Action: Mouse moved to (75, 158)
Screenshot: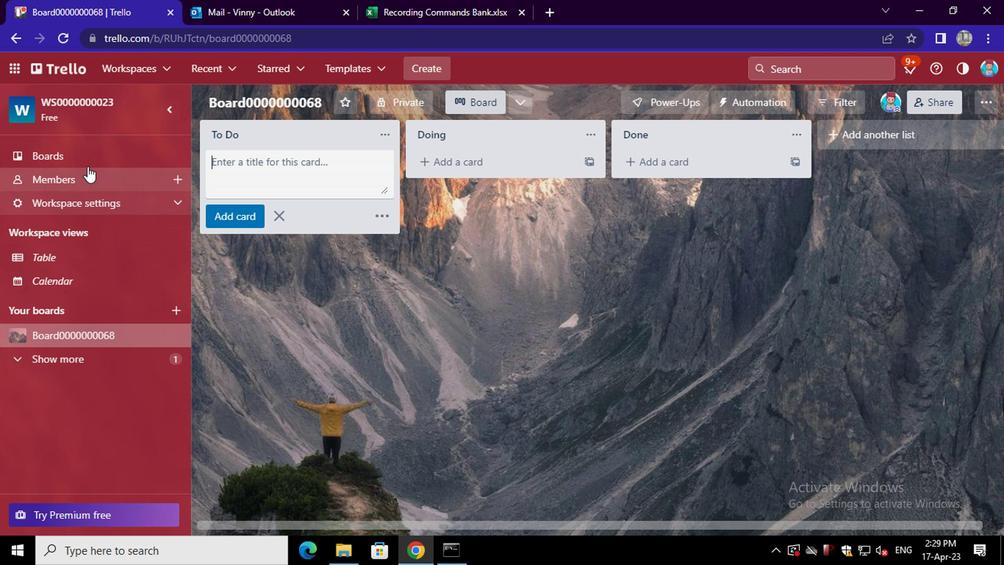 
Action: Mouse pressed left at (75, 158)
Screenshot: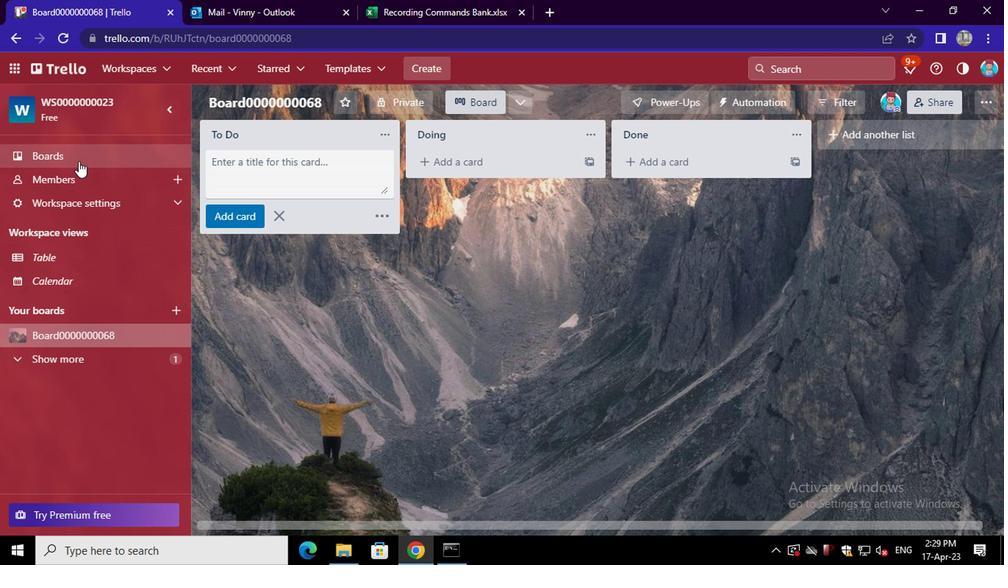 
Action: Mouse moved to (416, 408)
Screenshot: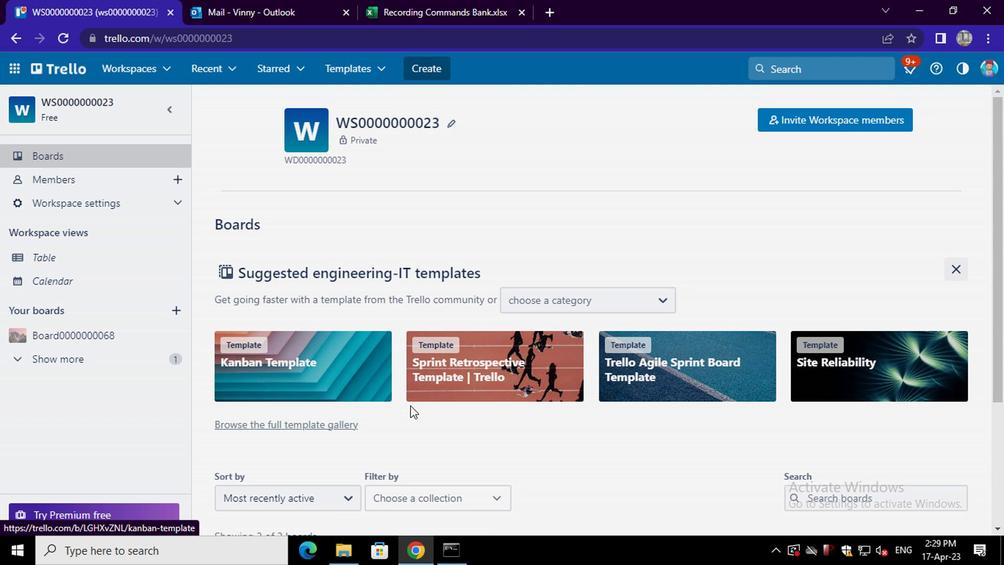 
Action: Mouse scrolled (416, 407) with delta (0, -1)
Screenshot: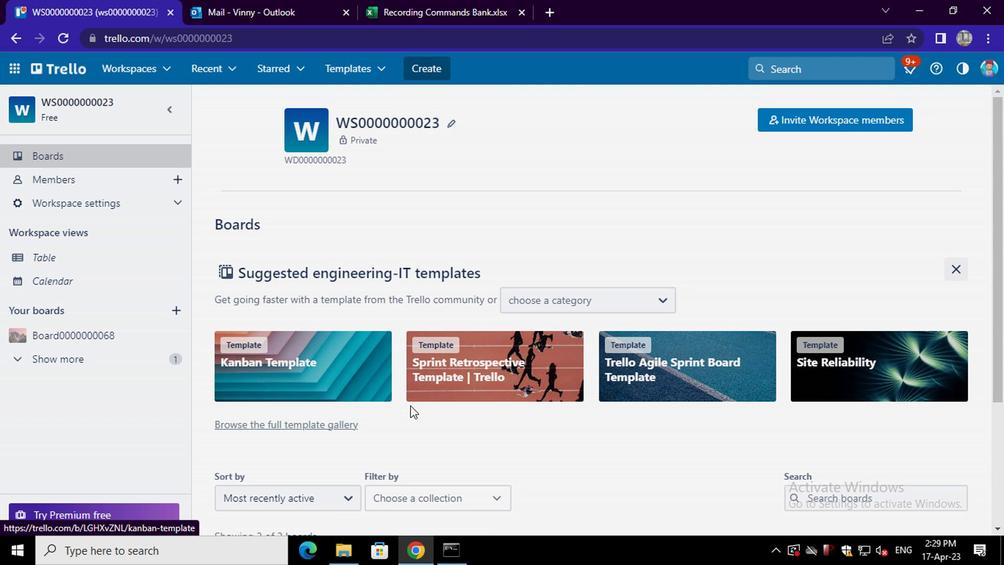 
Action: Mouse moved to (416, 408)
Screenshot: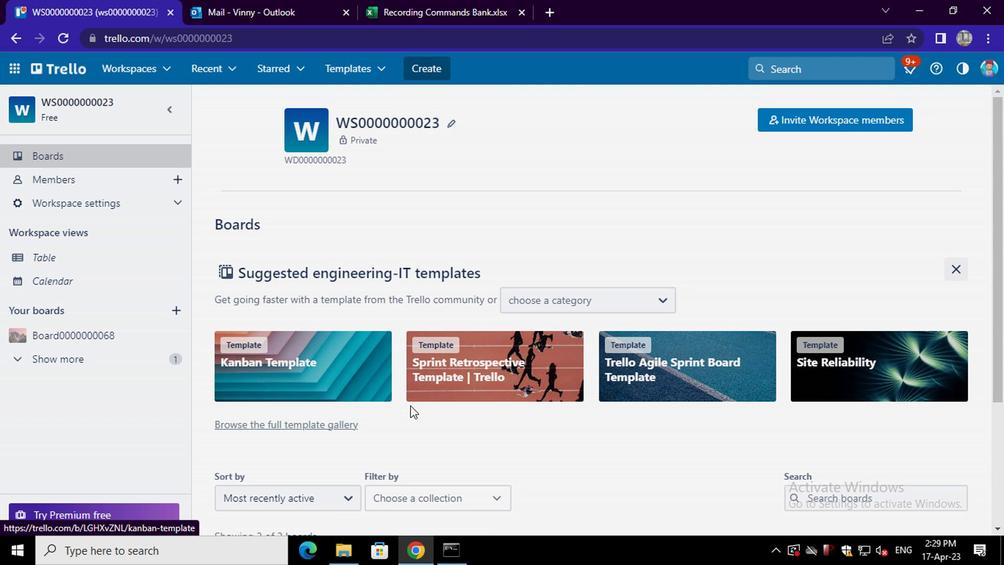 
Action: Mouse scrolled (416, 407) with delta (0, -1)
Screenshot: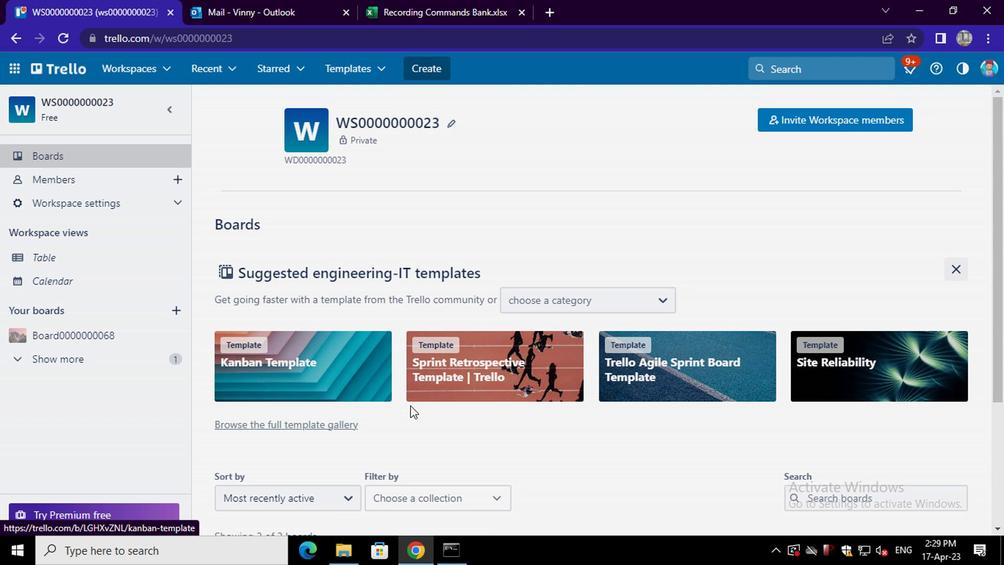 
Action: Mouse scrolled (416, 407) with delta (0, -1)
Screenshot: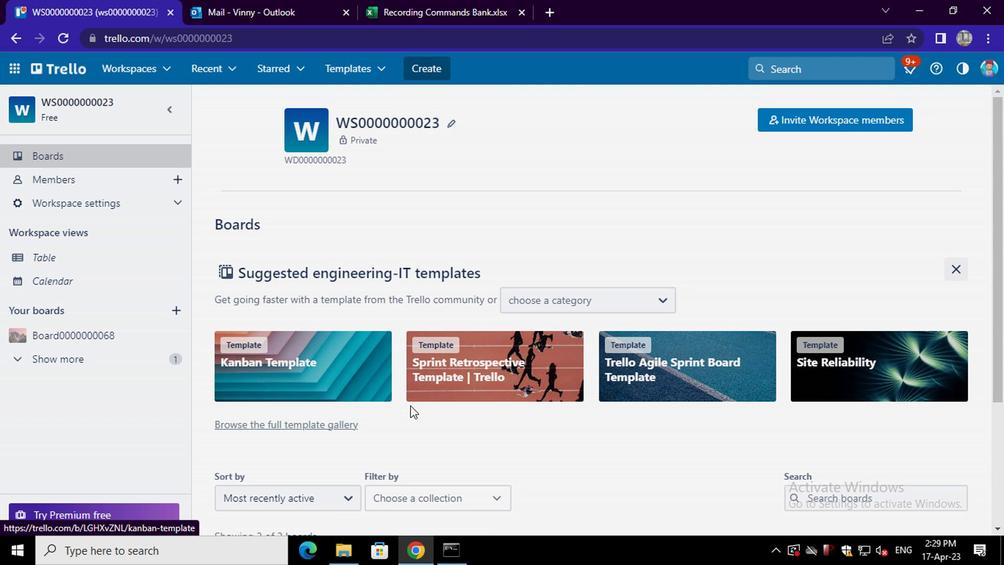 
Action: Mouse scrolled (416, 407) with delta (0, -1)
Screenshot: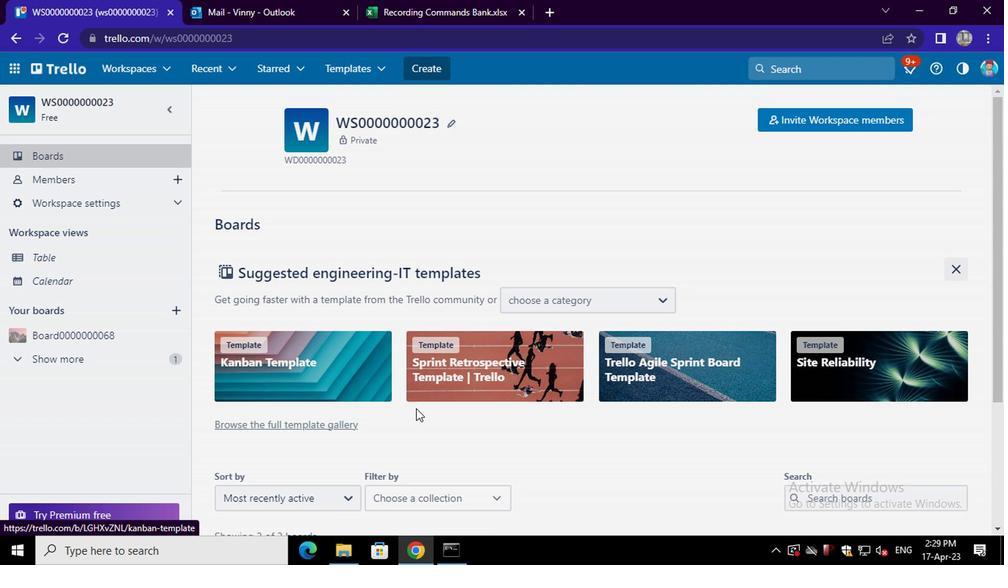 
Action: Mouse scrolled (416, 407) with delta (0, -1)
Screenshot: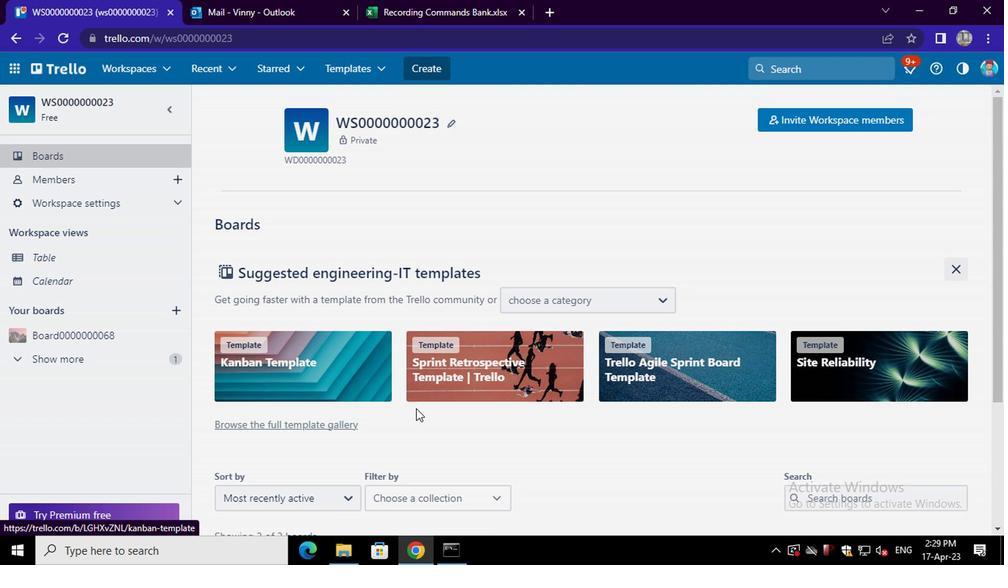 
Action: Mouse scrolled (416, 407) with delta (0, -1)
Screenshot: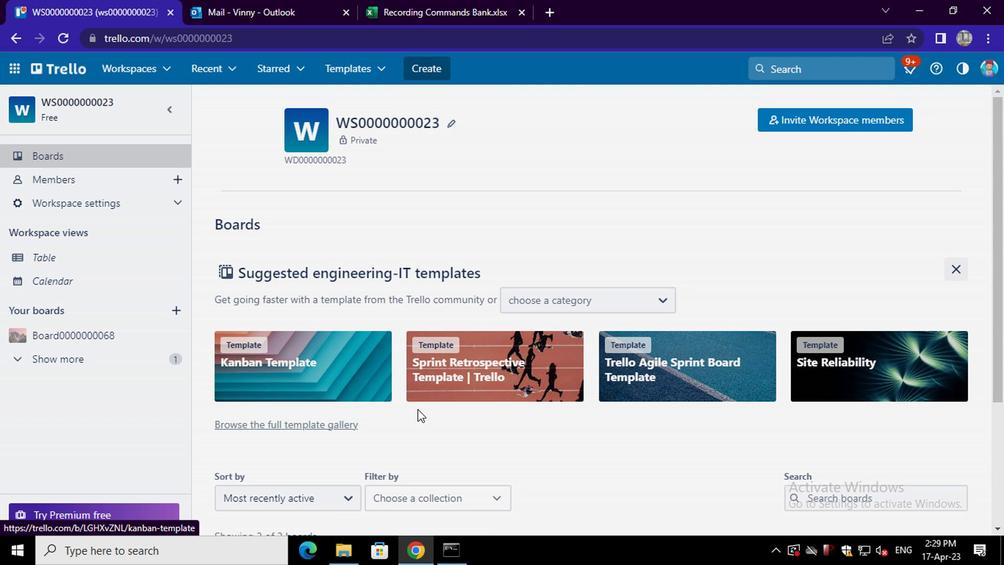 
Action: Mouse scrolled (416, 407) with delta (0, -1)
Screenshot: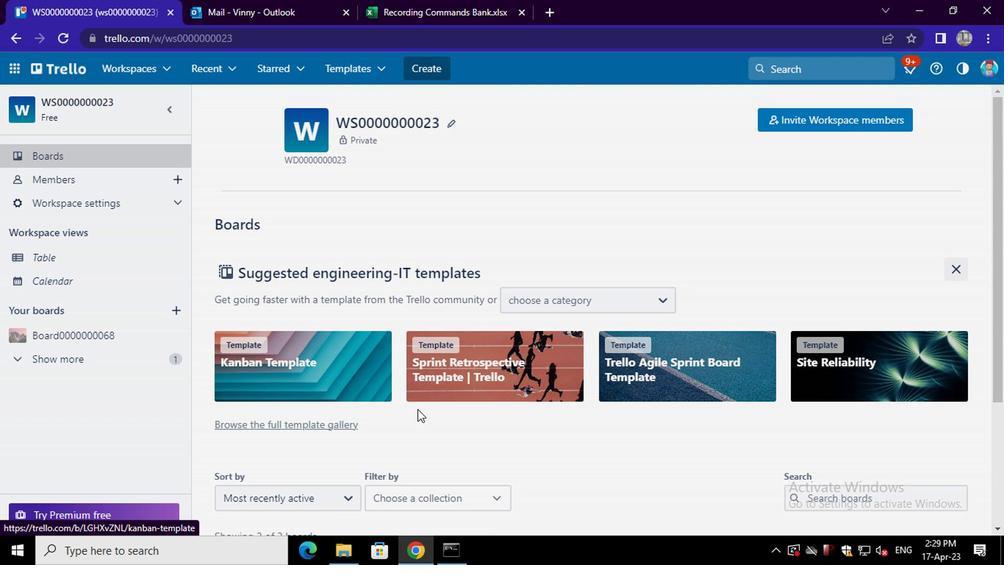 
Action: Mouse moved to (333, 411)
Screenshot: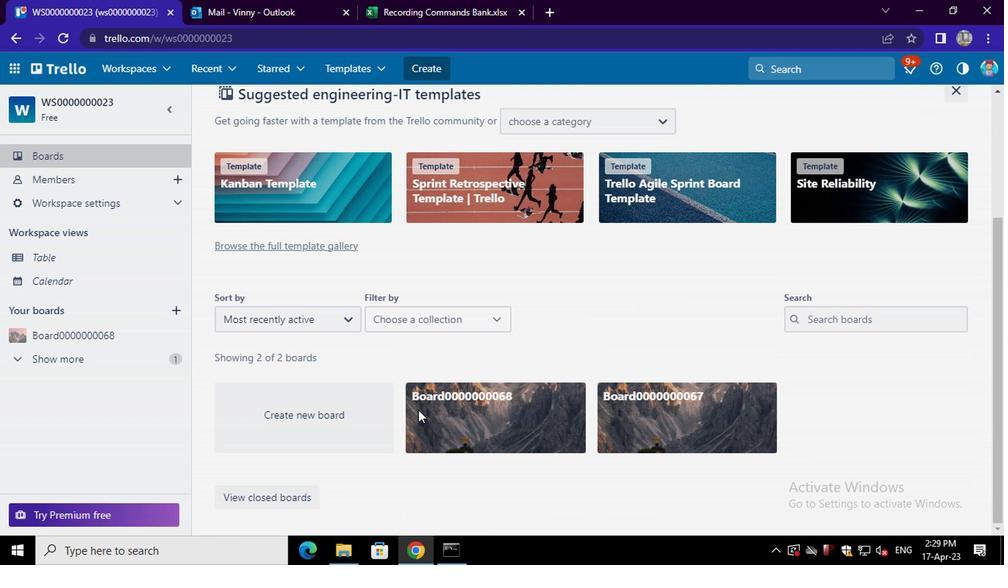 
Action: Mouse pressed left at (333, 411)
Screenshot: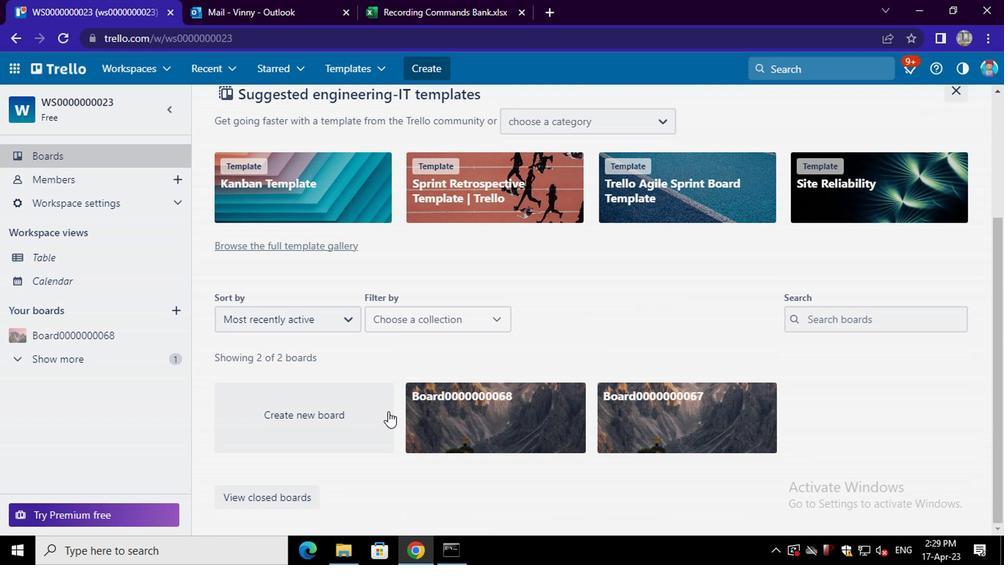 
Action: Mouse moved to (431, 341)
Screenshot: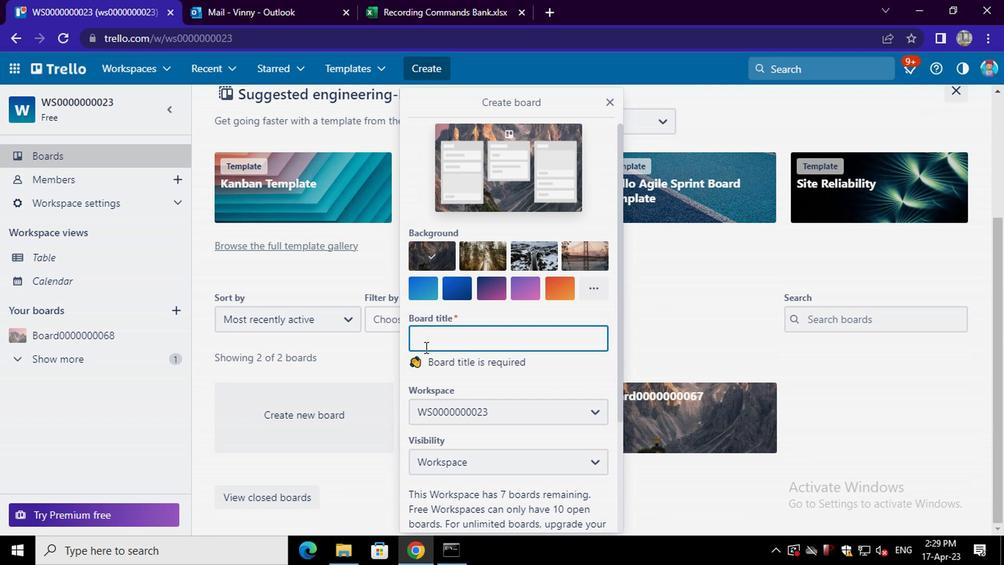 
Action: Mouse pressed left at (431, 341)
Screenshot: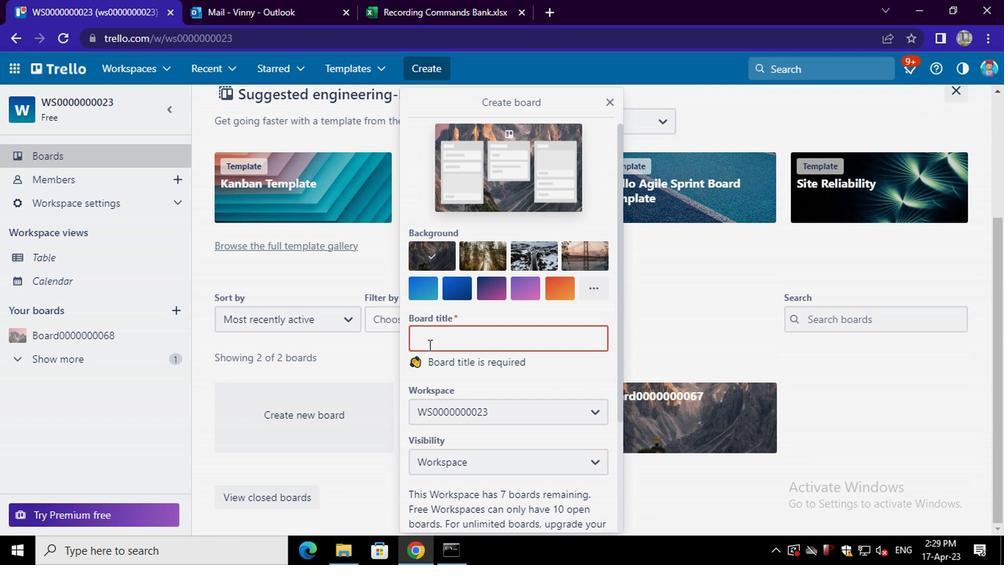
Action: Mouse moved to (432, 340)
Screenshot: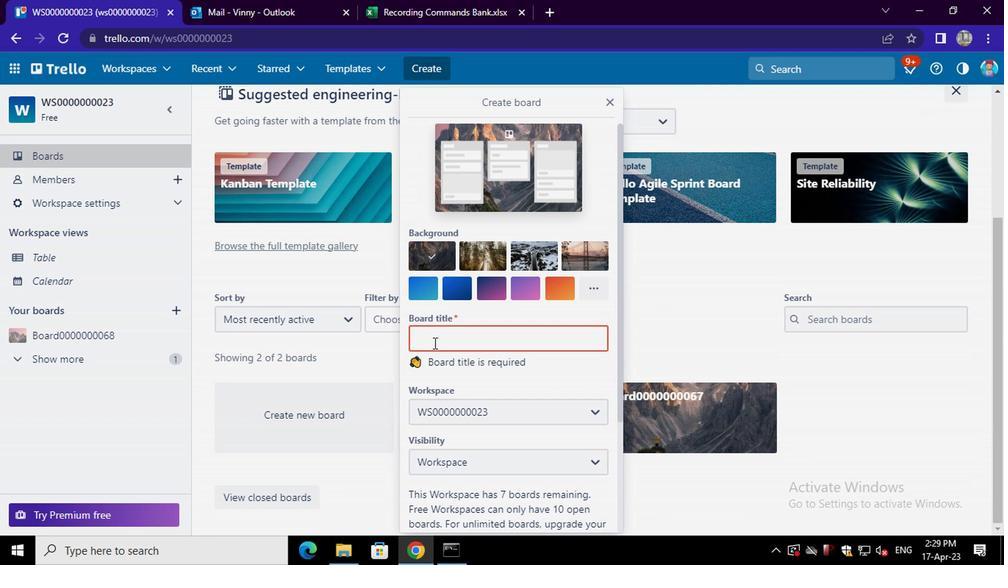 
Action: Key pressed <Key.shift>BOARD0000000069
Screenshot: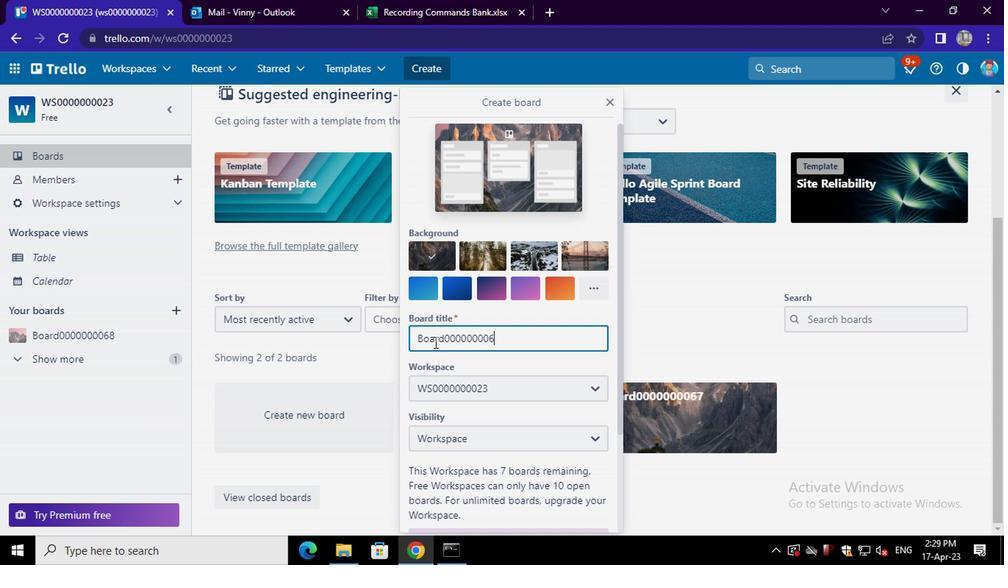 
Action: Mouse moved to (475, 432)
Screenshot: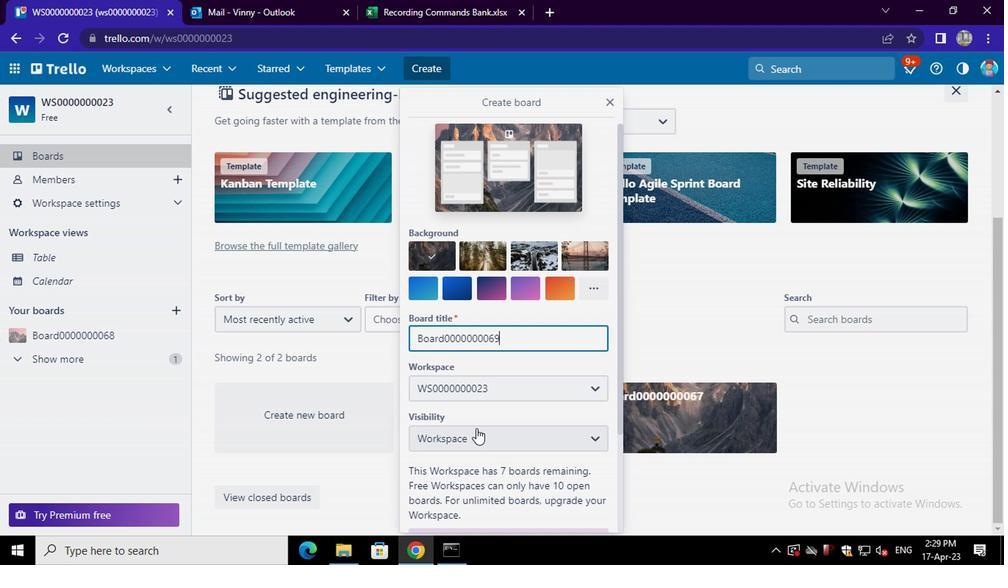 
Action: Mouse pressed left at (475, 432)
Screenshot: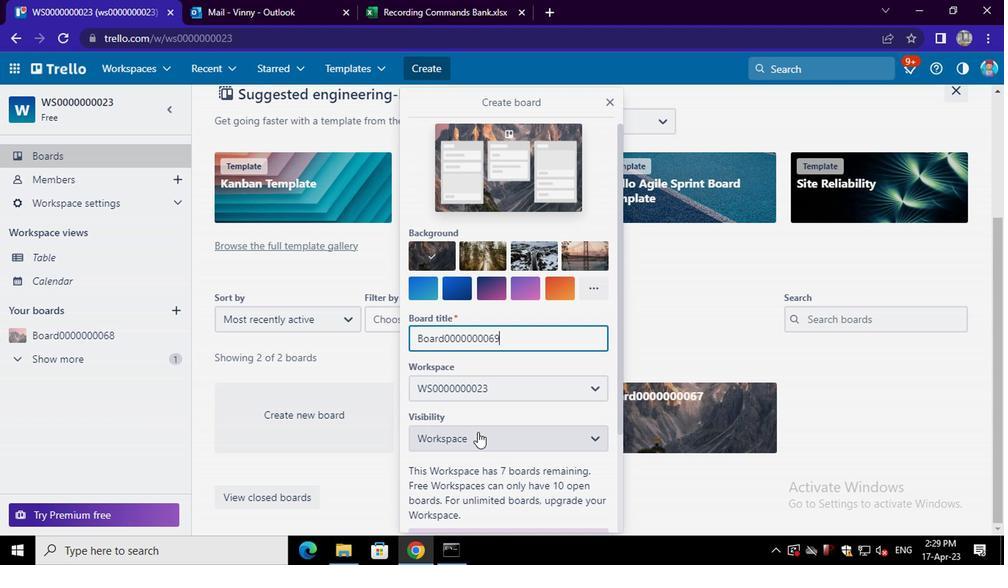 
Action: Mouse moved to (473, 402)
Screenshot: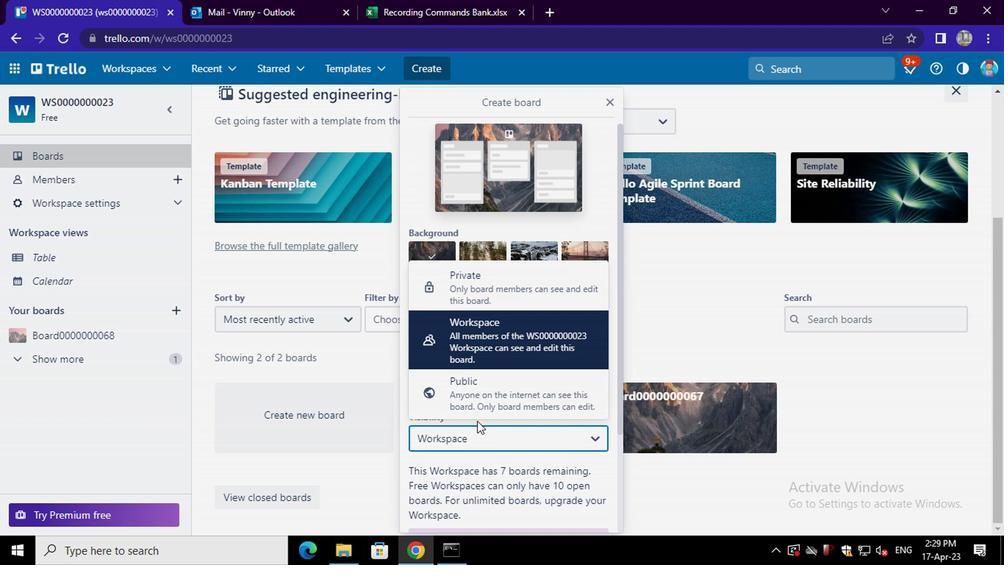 
Action: Mouse pressed left at (473, 402)
Screenshot: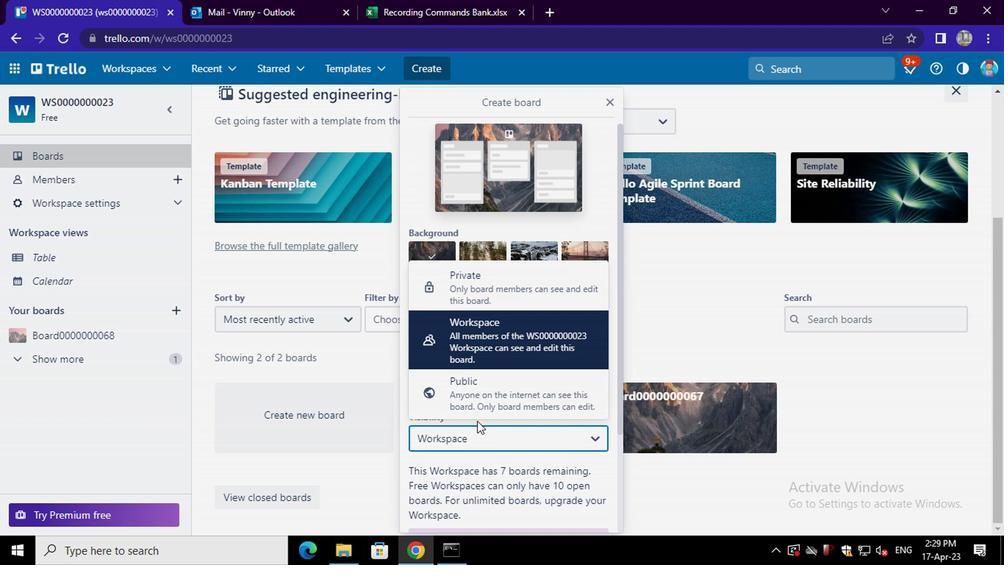 
Action: Mouse moved to (480, 396)
Screenshot: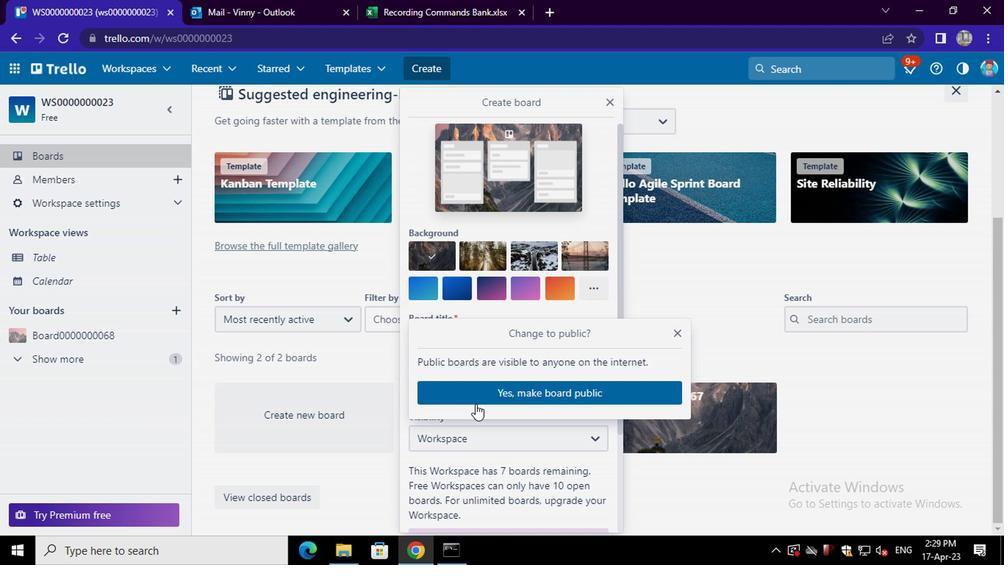 
Action: Mouse pressed left at (480, 396)
Screenshot: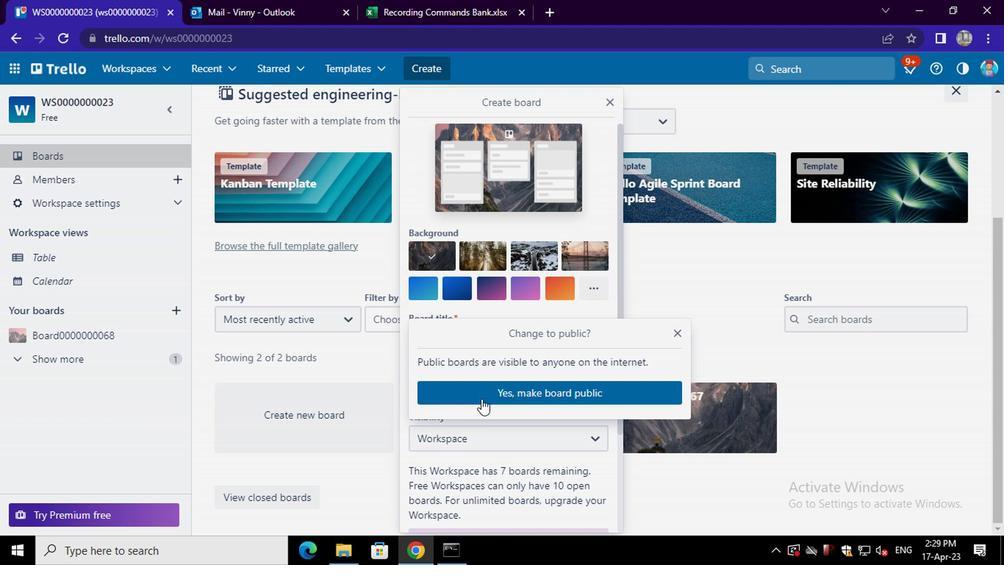 
Action: Mouse moved to (498, 433)
Screenshot: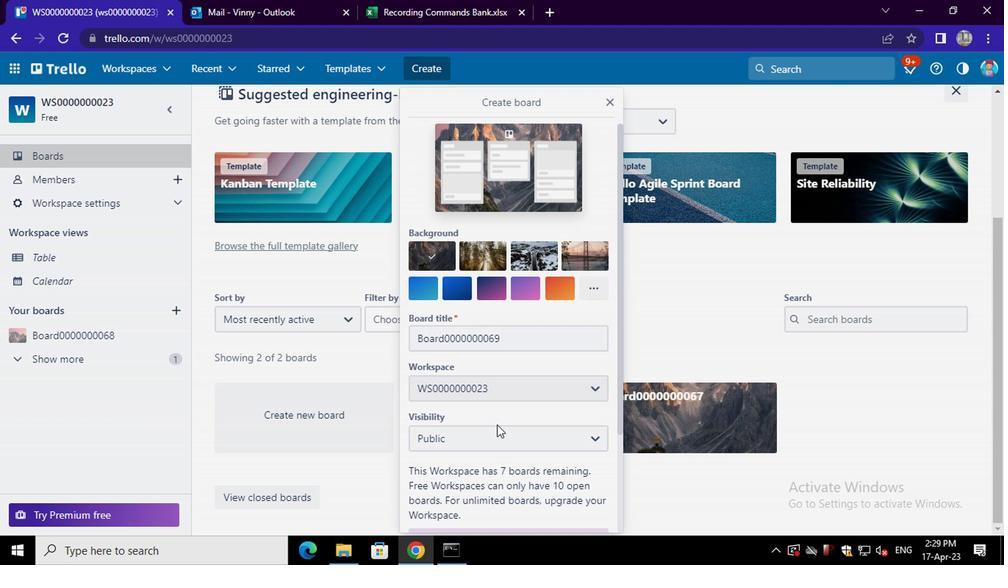 
Action: Mouse scrolled (498, 433) with delta (0, 0)
Screenshot: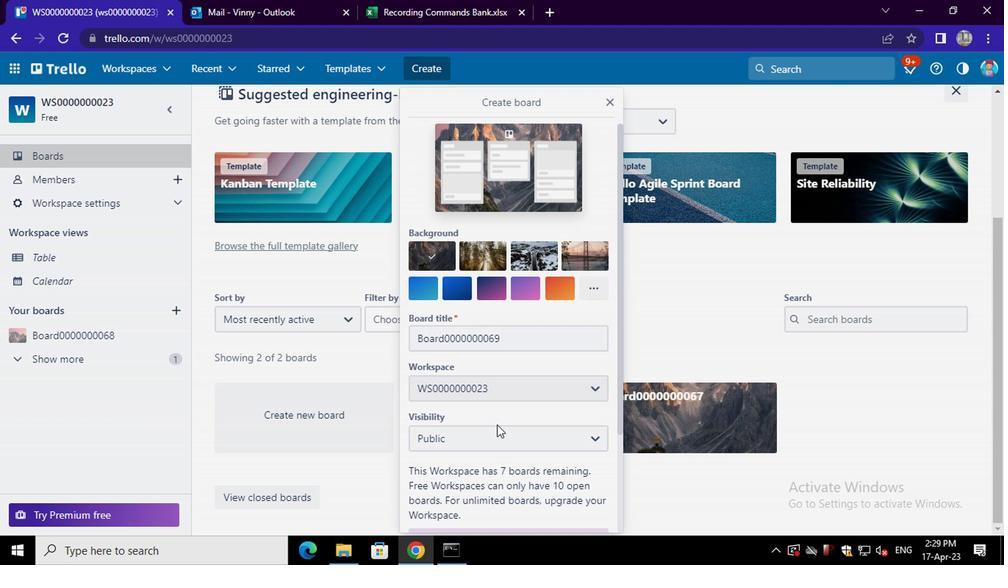 
Action: Mouse scrolled (498, 433) with delta (0, 0)
Screenshot: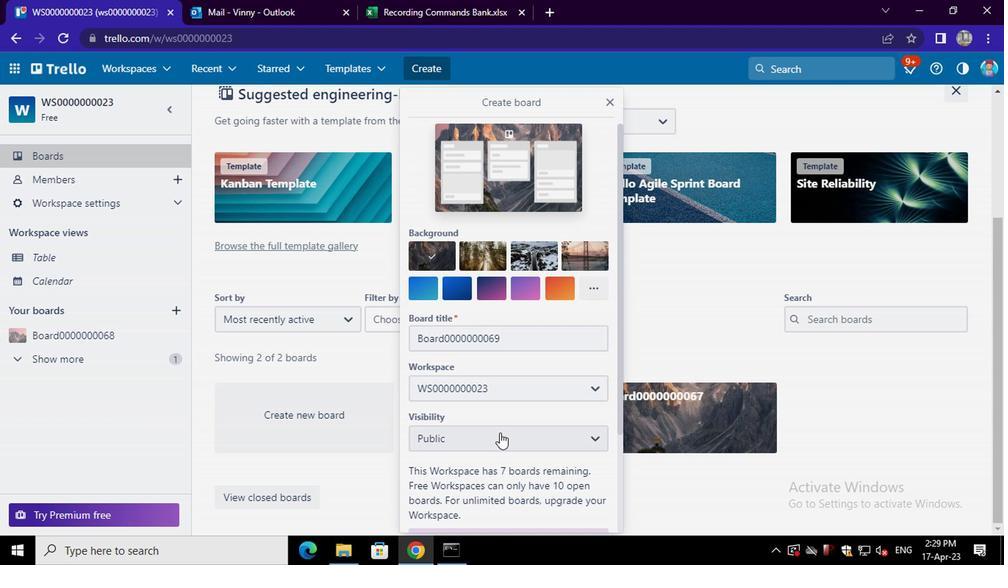 
Action: Mouse scrolled (498, 433) with delta (0, 0)
Screenshot: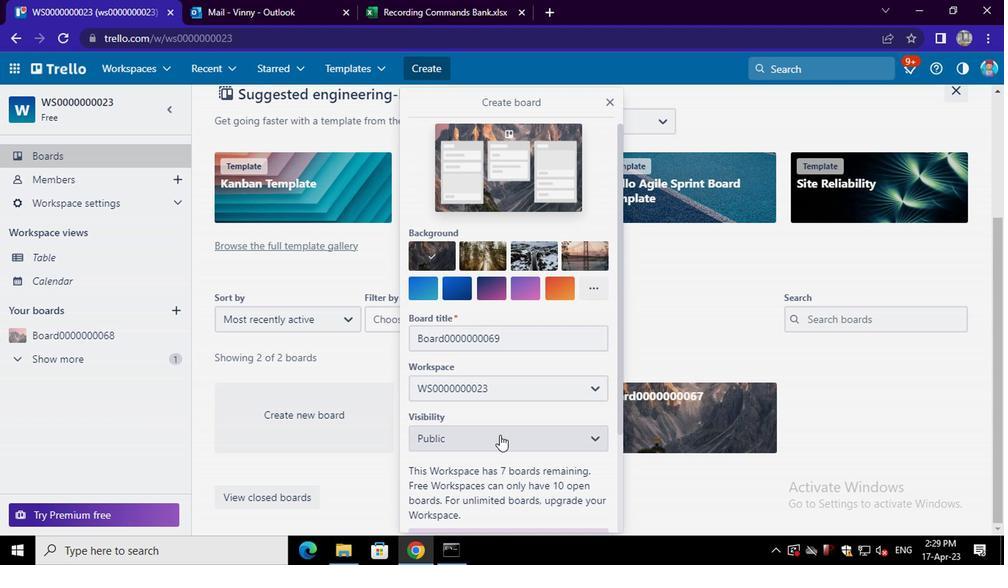 
Action: Mouse moved to (499, 444)
Screenshot: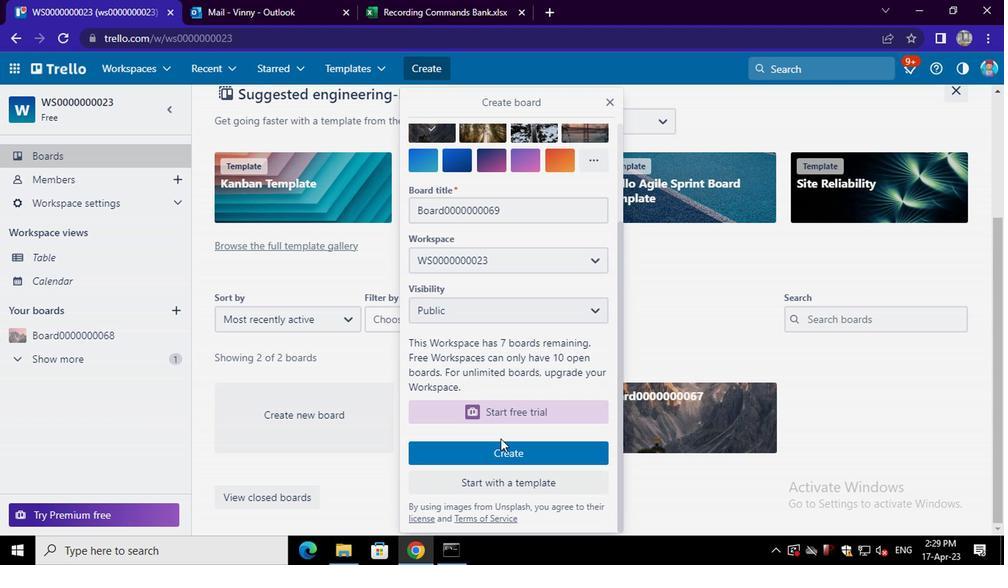 
Action: Mouse pressed left at (499, 444)
Screenshot: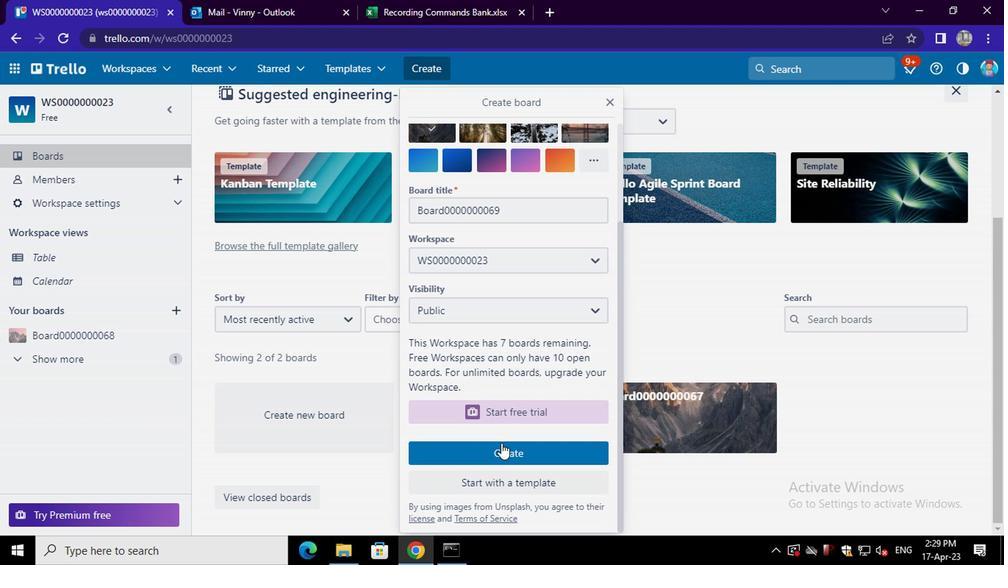
Action: Mouse moved to (101, 159)
Screenshot: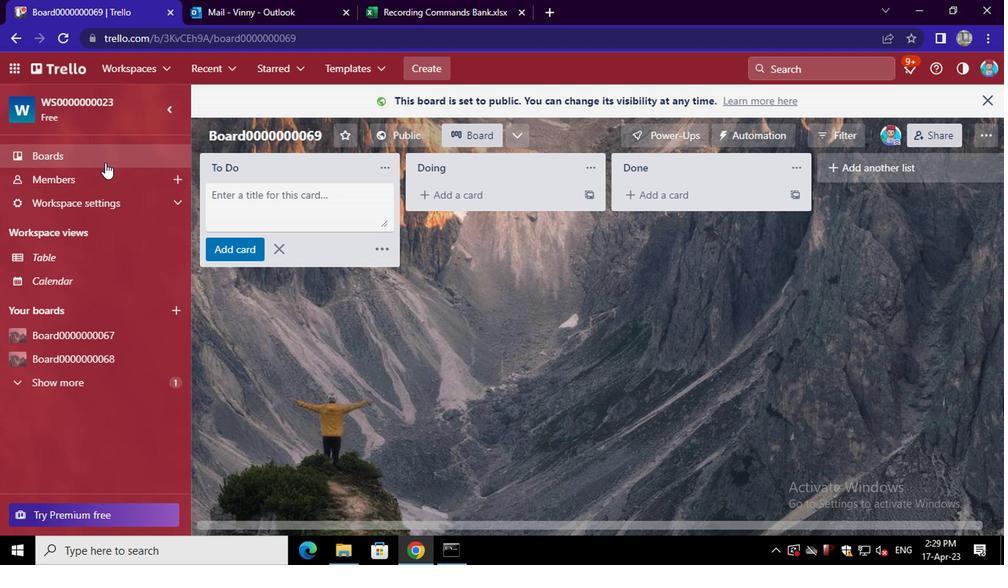 
Action: Mouse pressed left at (101, 159)
Screenshot: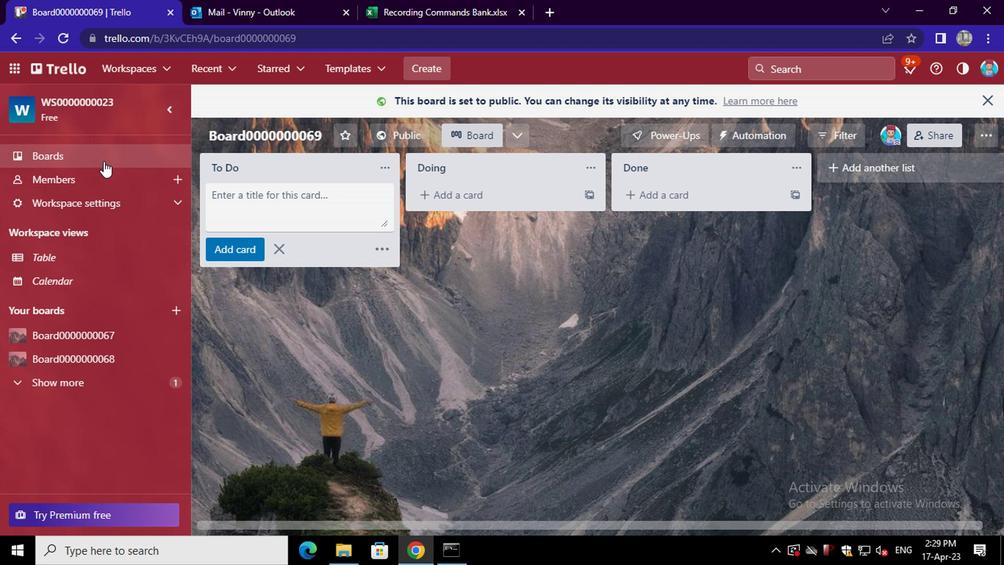 
Action: Mouse moved to (431, 416)
Screenshot: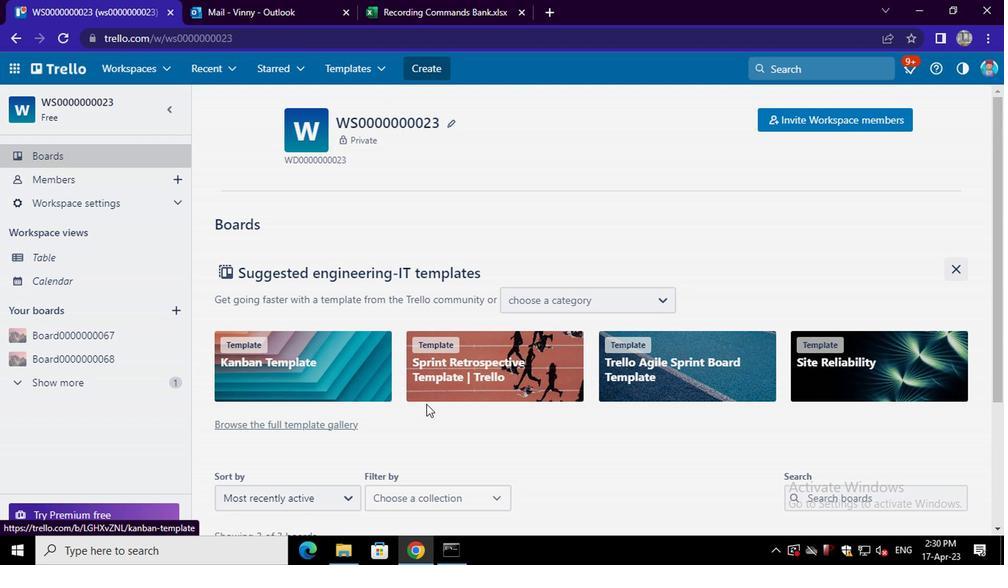 
Action: Mouse scrolled (431, 415) with delta (0, 0)
Screenshot: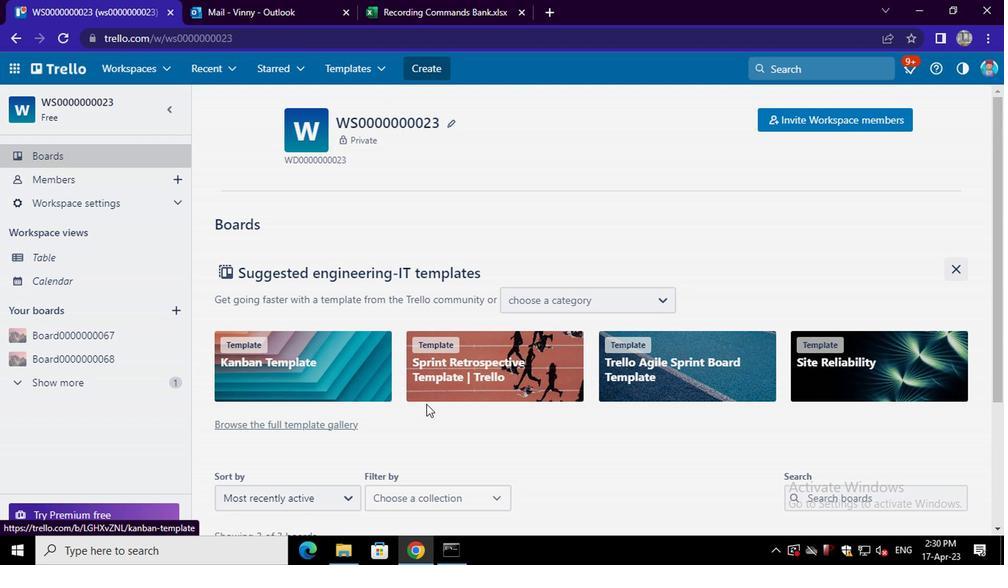 
Action: Mouse moved to (431, 417)
Screenshot: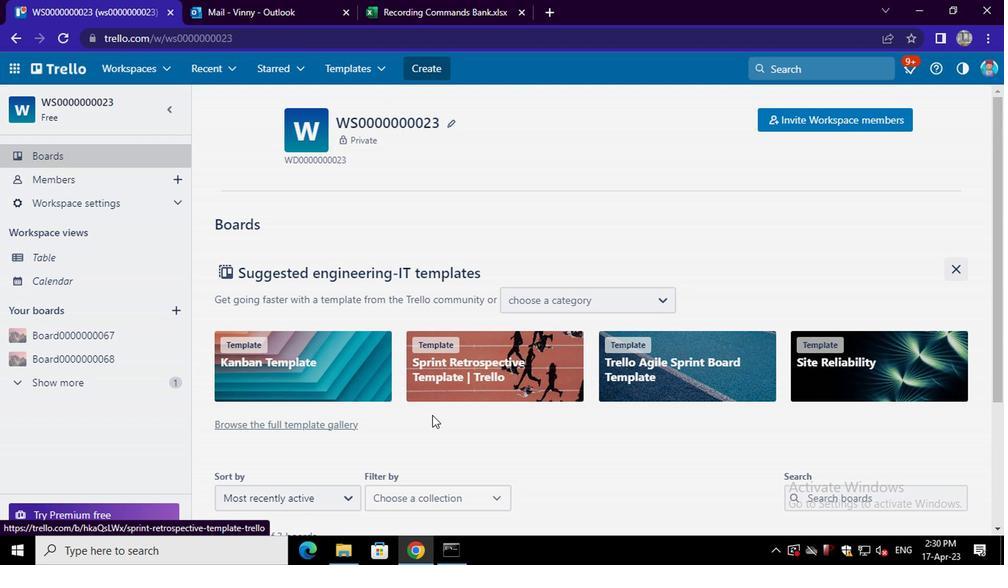 
Action: Mouse scrolled (431, 417) with delta (0, 0)
Screenshot: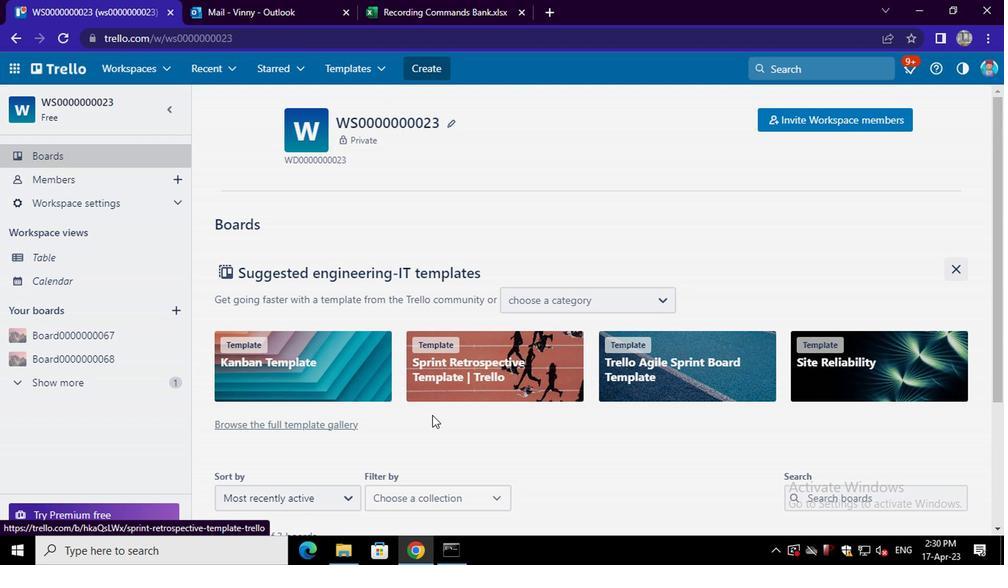 
Action: Mouse scrolled (431, 417) with delta (0, 0)
Screenshot: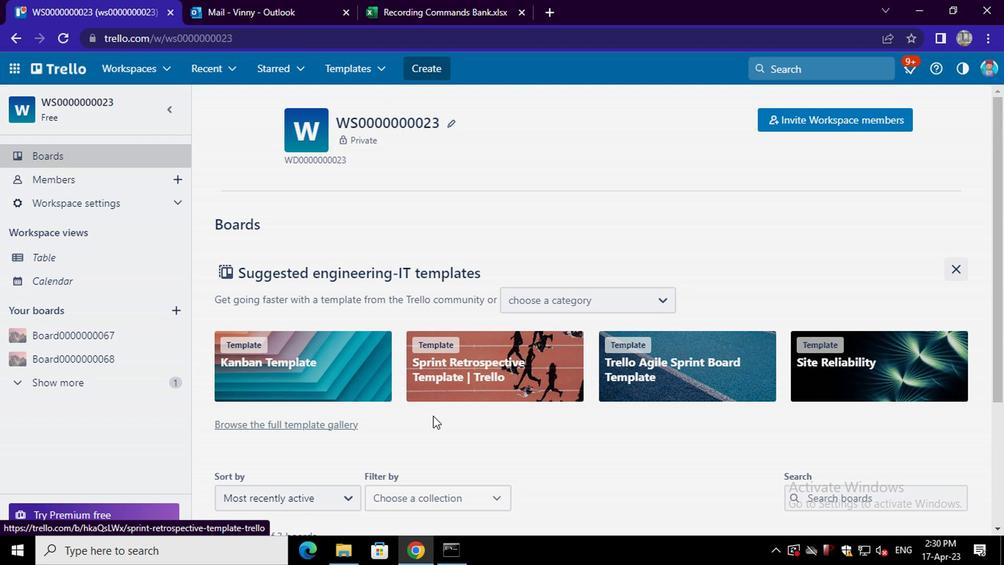 
Action: Mouse scrolled (431, 417) with delta (0, 0)
Screenshot: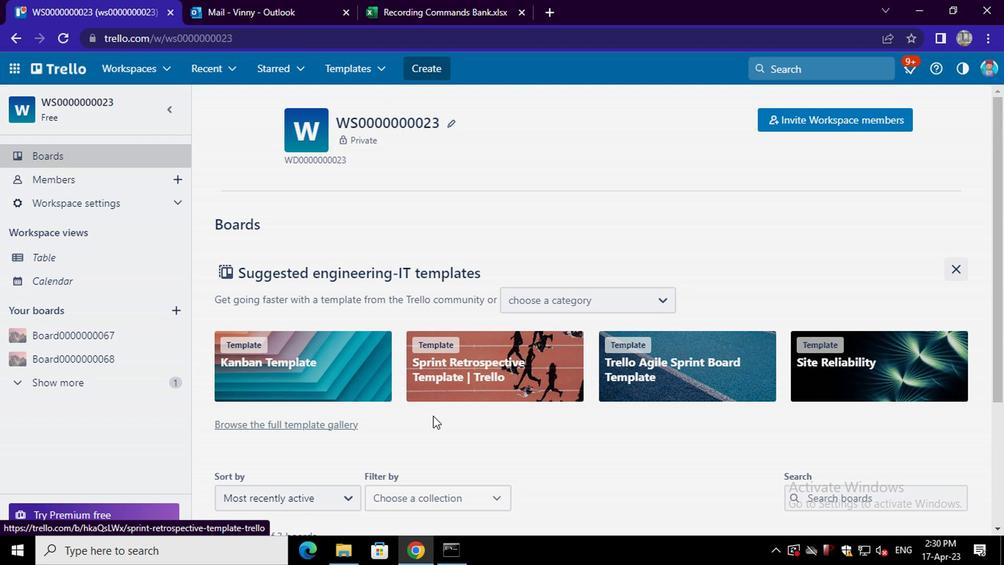 
Action: Mouse scrolled (431, 417) with delta (0, 0)
Screenshot: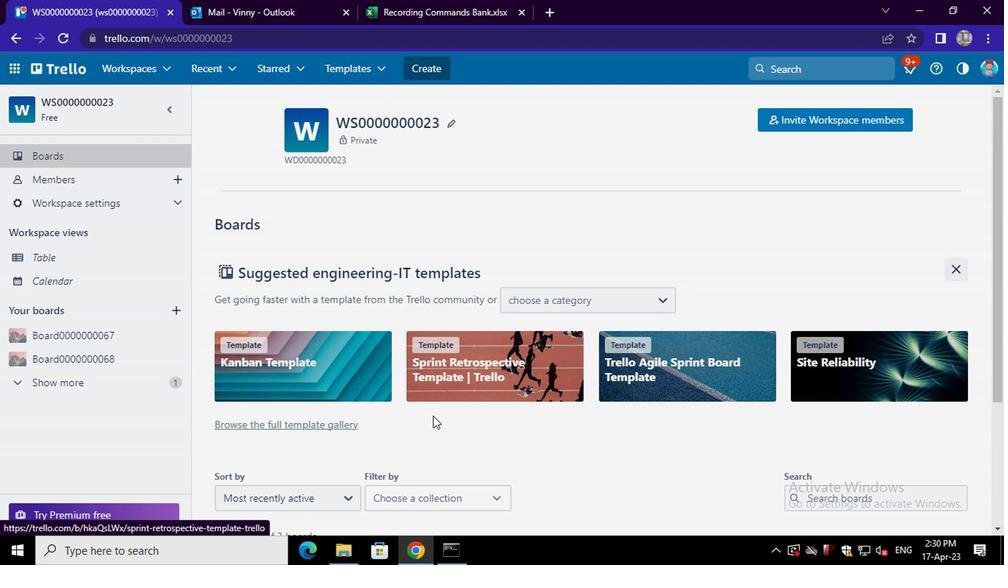 
Action: Mouse moved to (848, 418)
Screenshot: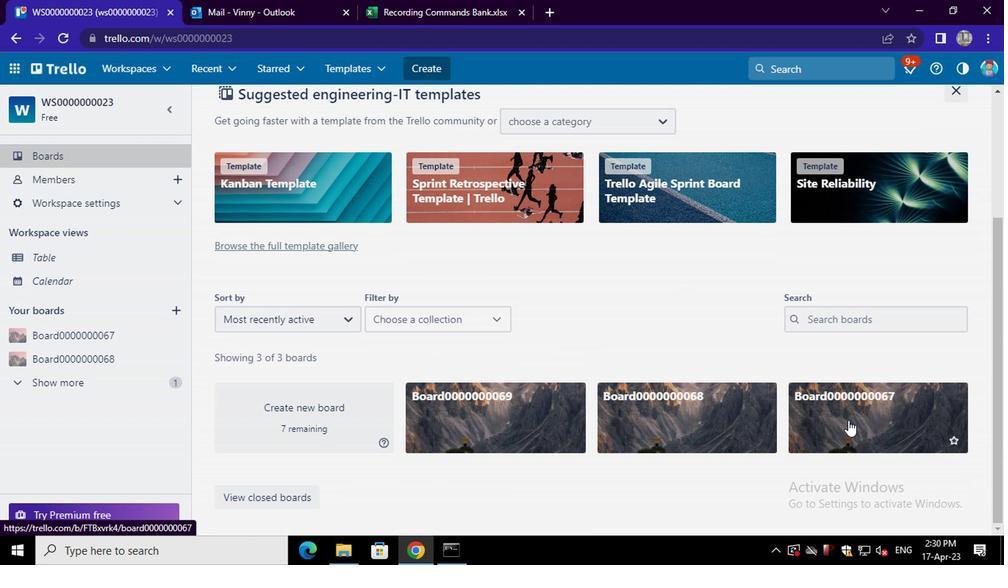 
Action: Mouse pressed left at (848, 418)
Screenshot: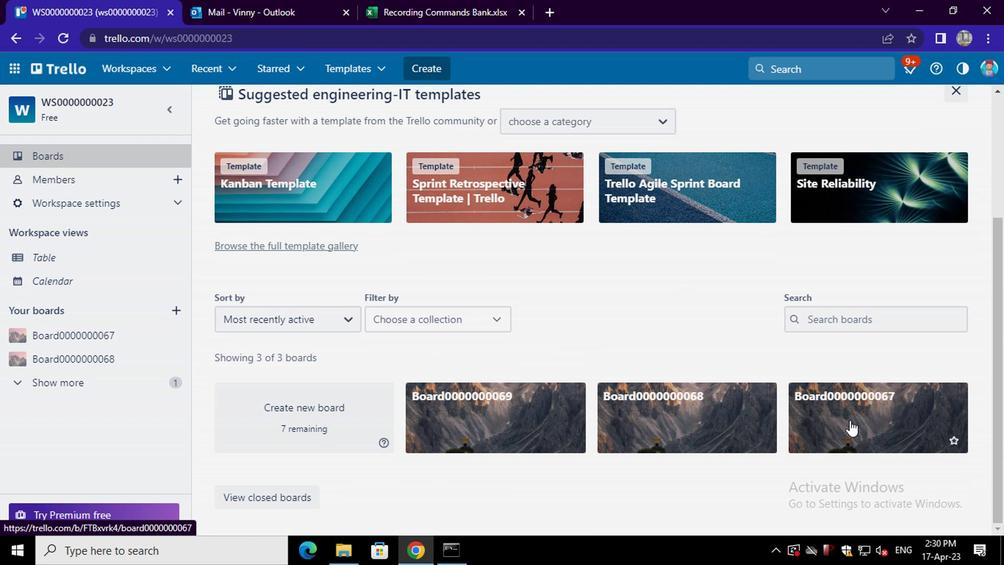 
Action: Mouse moved to (222, 133)
Screenshot: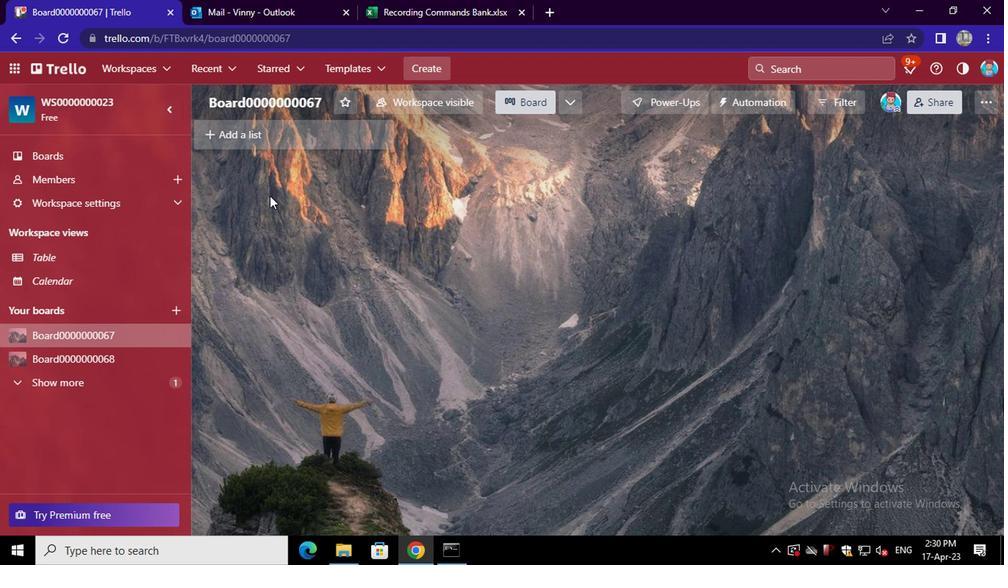 
Action: Mouse pressed left at (222, 133)
Screenshot: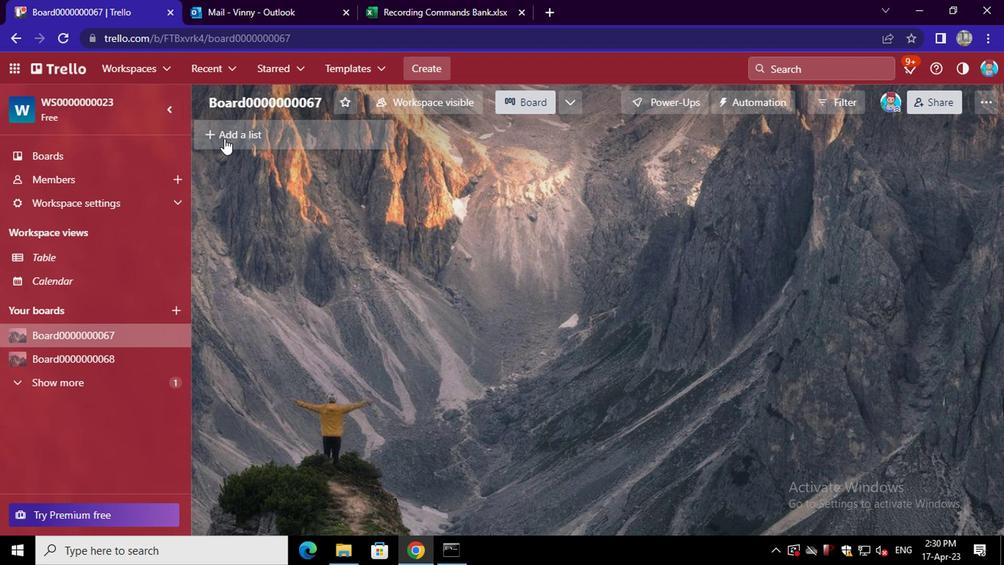 
Action: Mouse moved to (235, 138)
Screenshot: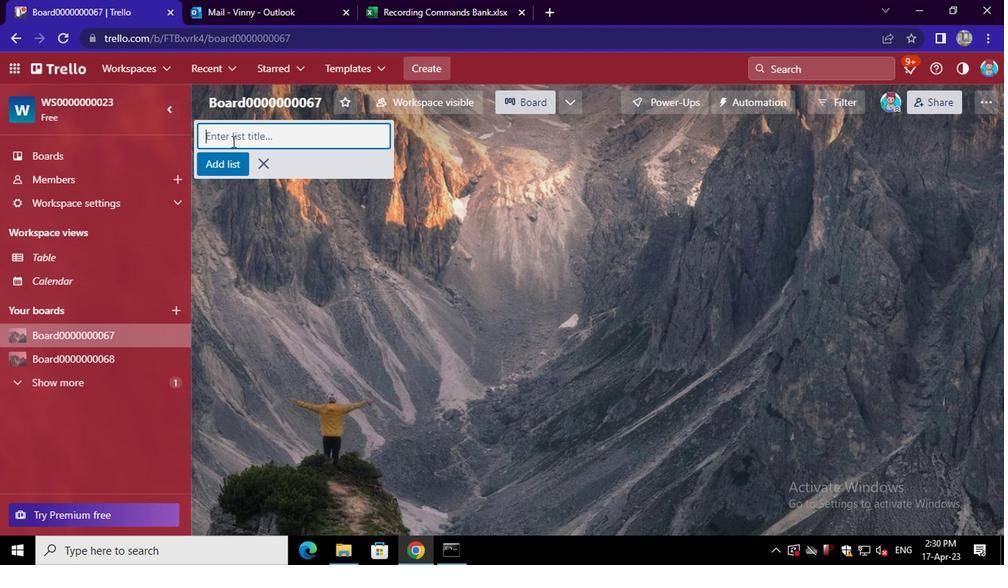 
Action: Mouse pressed left at (235, 138)
Screenshot: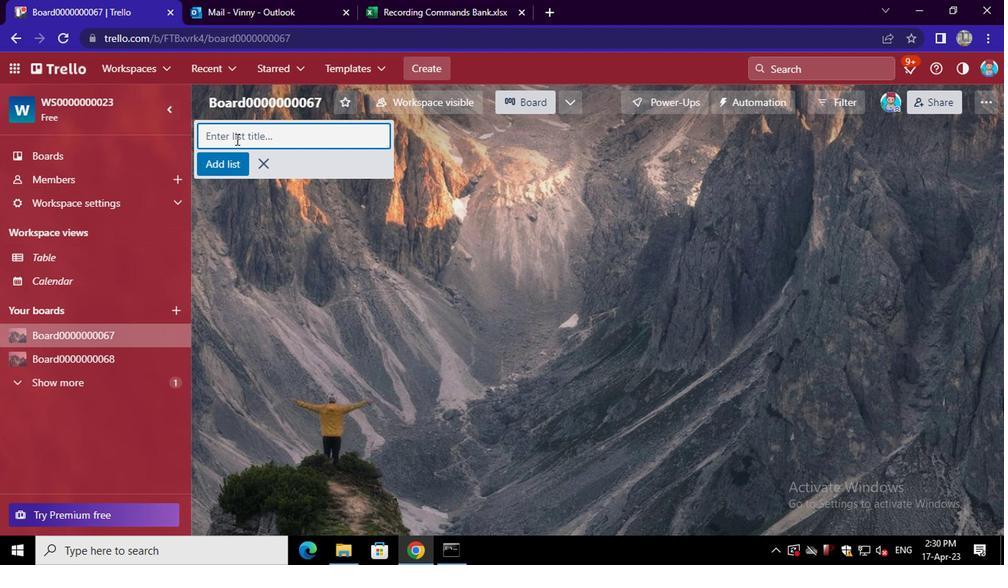 
Action: Key pressed <Key.shift>TO-<Key.shift>DO
Screenshot: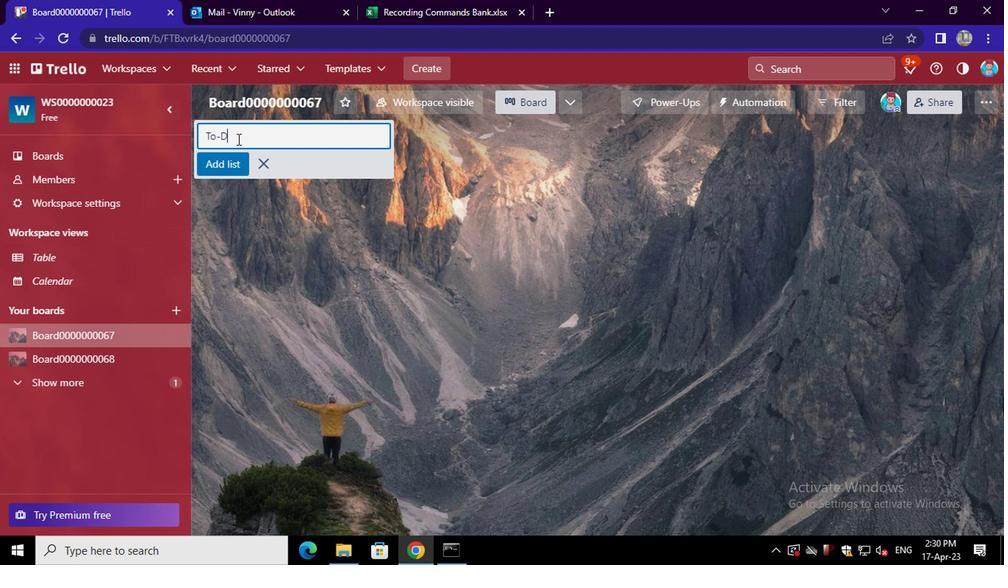 
Action: Mouse moved to (233, 158)
Screenshot: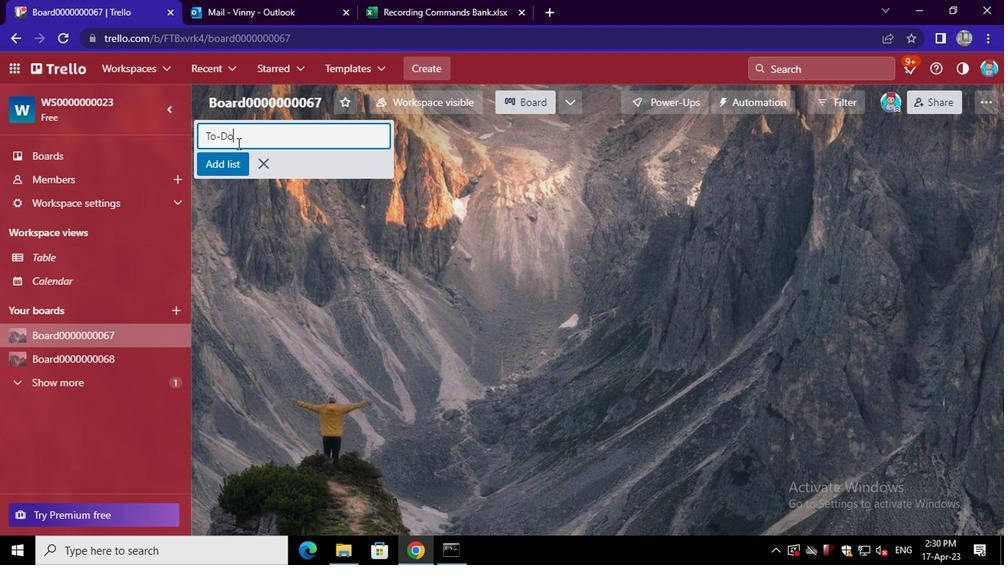 
Action: Mouse pressed left at (233, 158)
Screenshot: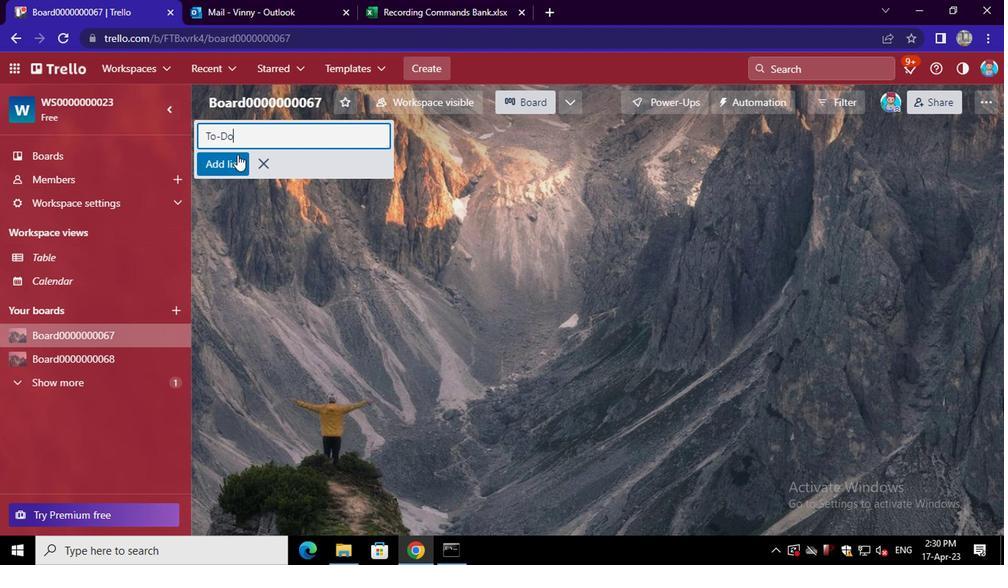 
Action: Mouse moved to (243, 156)
Screenshot: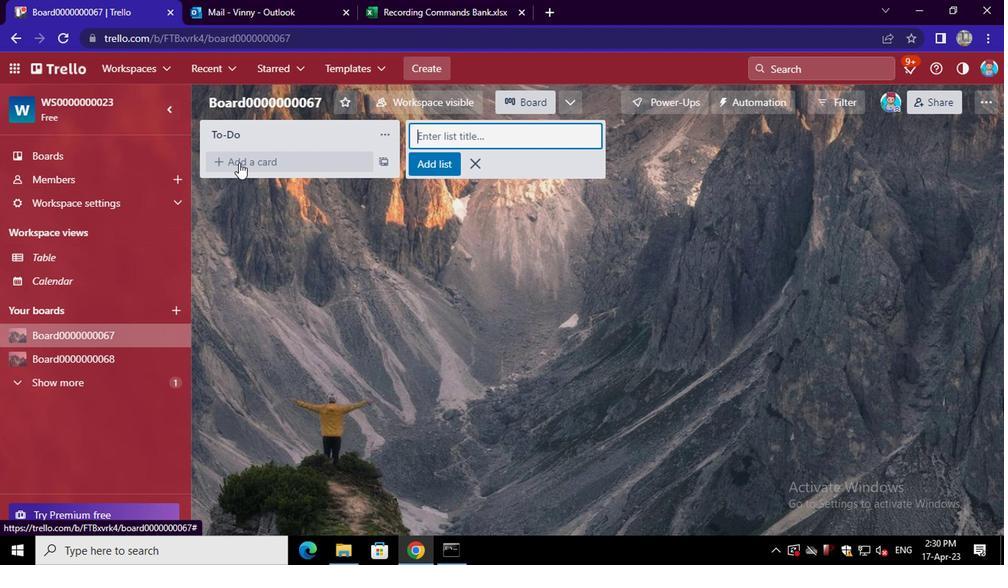 
Action: Mouse pressed left at (243, 156)
Screenshot: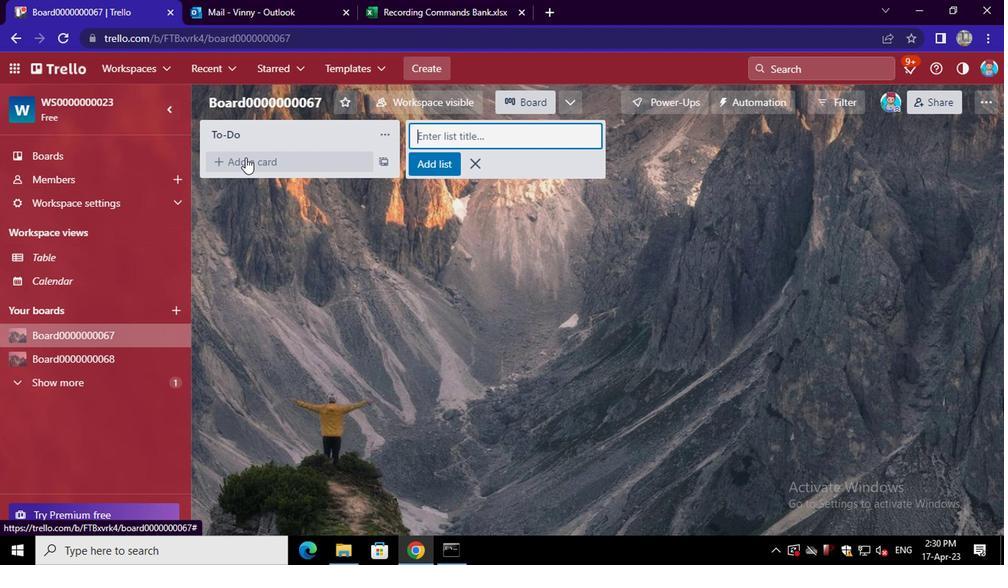 
Action: Mouse moved to (244, 156)
Screenshot: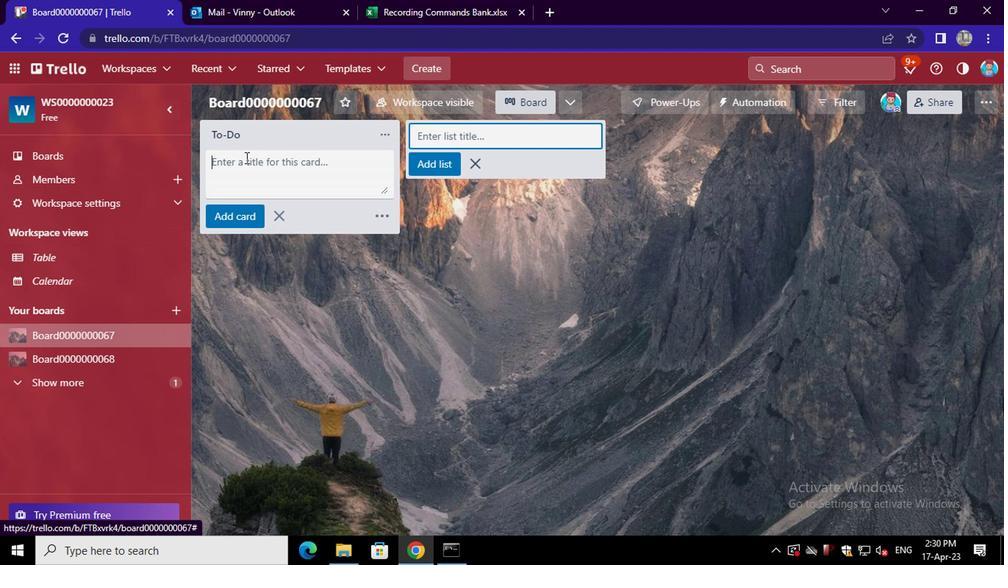 
Action: Key pressed <Key.shift>CARD0000000265
Screenshot: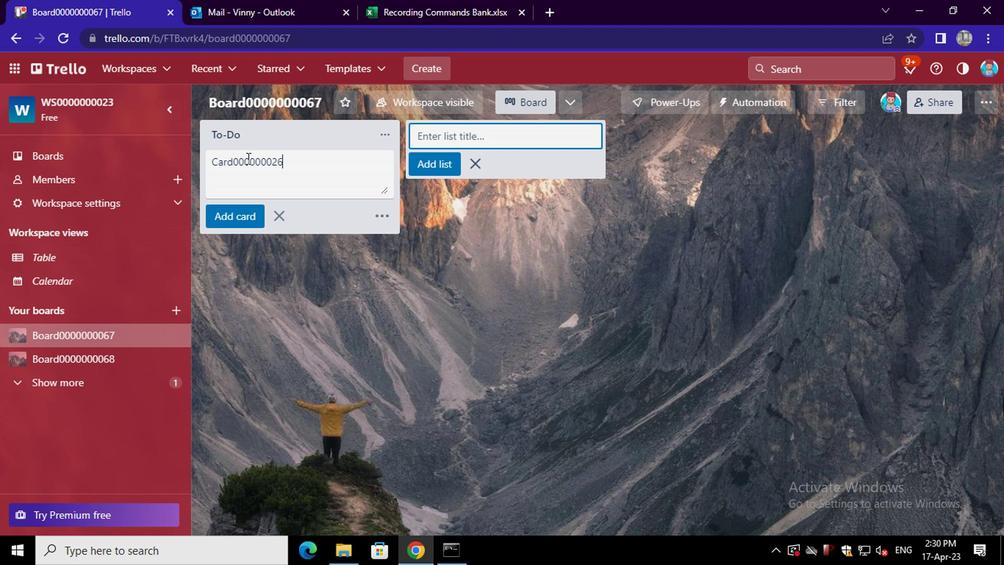 
Action: Mouse moved to (250, 209)
Screenshot: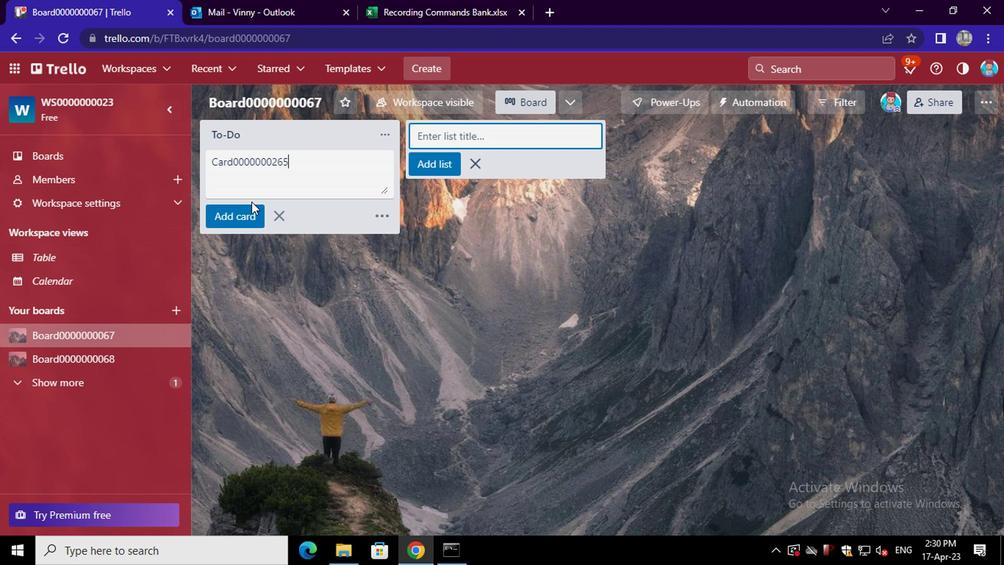 
Action: Mouse pressed left at (250, 209)
Screenshot: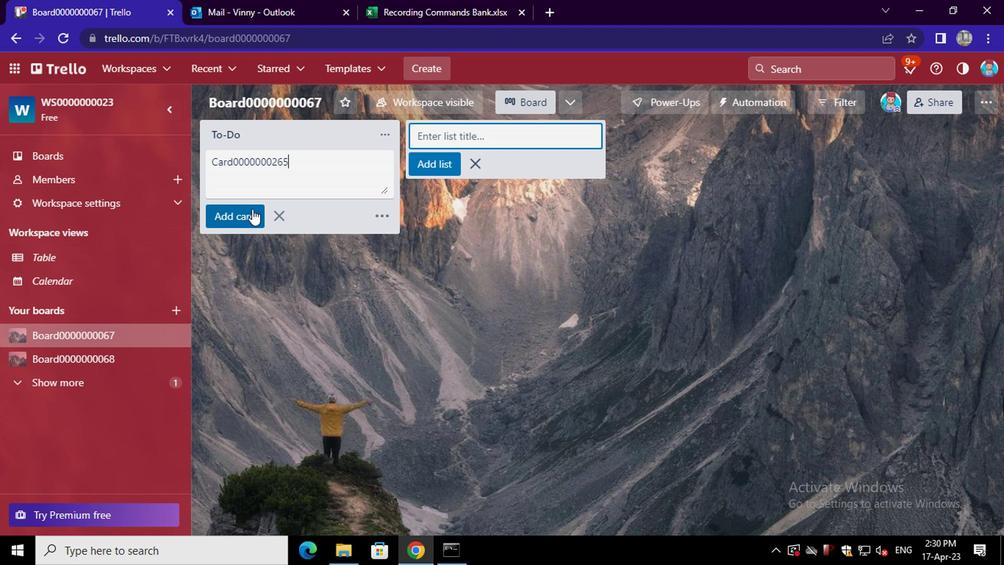 
Action: Mouse moved to (248, 193)
Screenshot: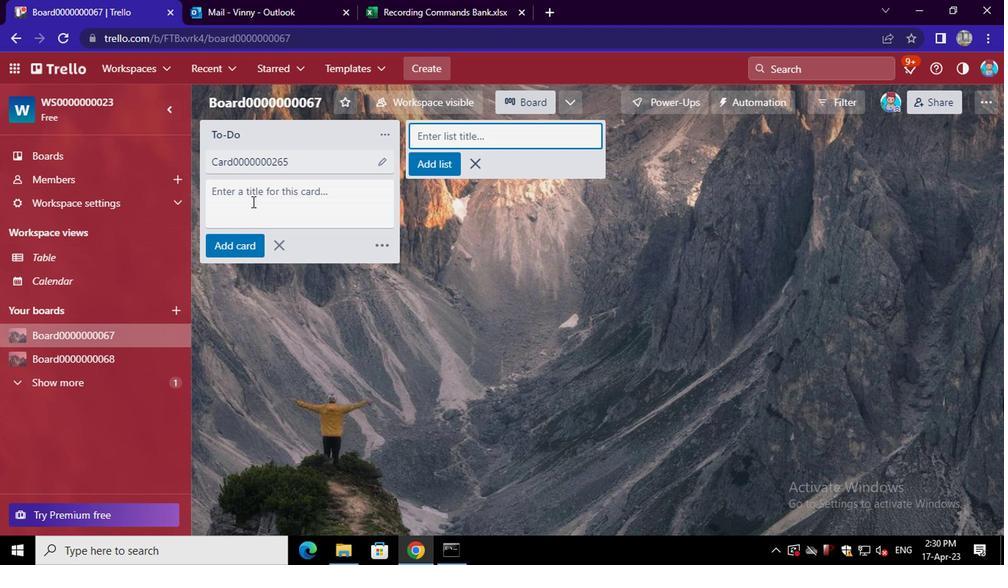 
Action: Mouse pressed left at (248, 193)
Screenshot: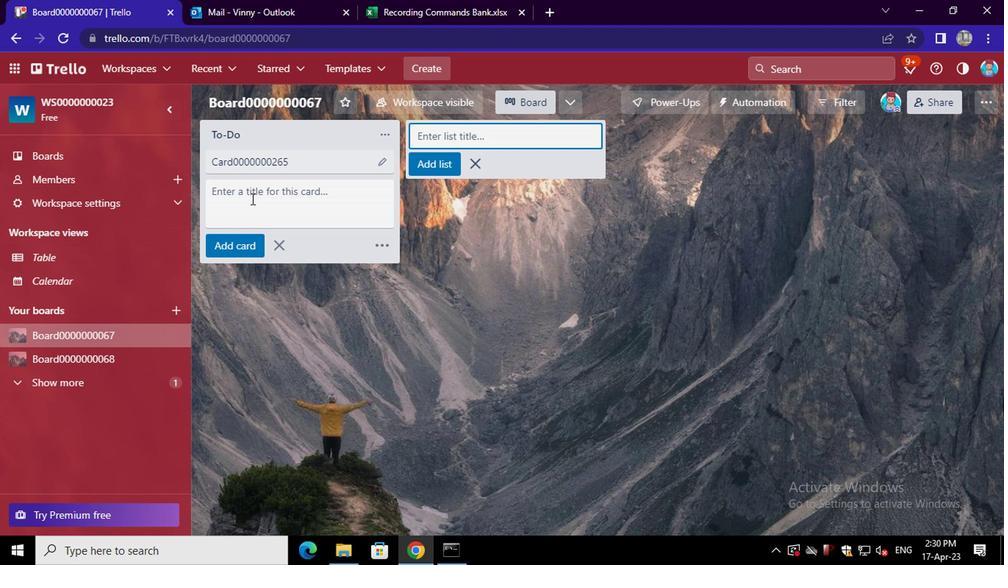 
Action: Key pressed <Key.shift>CARD0000000266
Screenshot: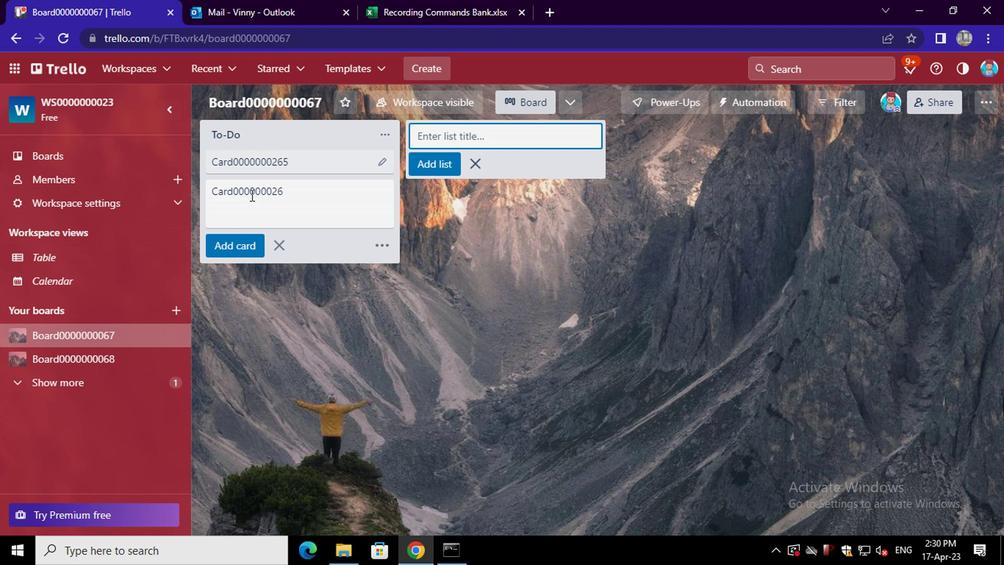 
Action: Mouse moved to (230, 234)
Screenshot: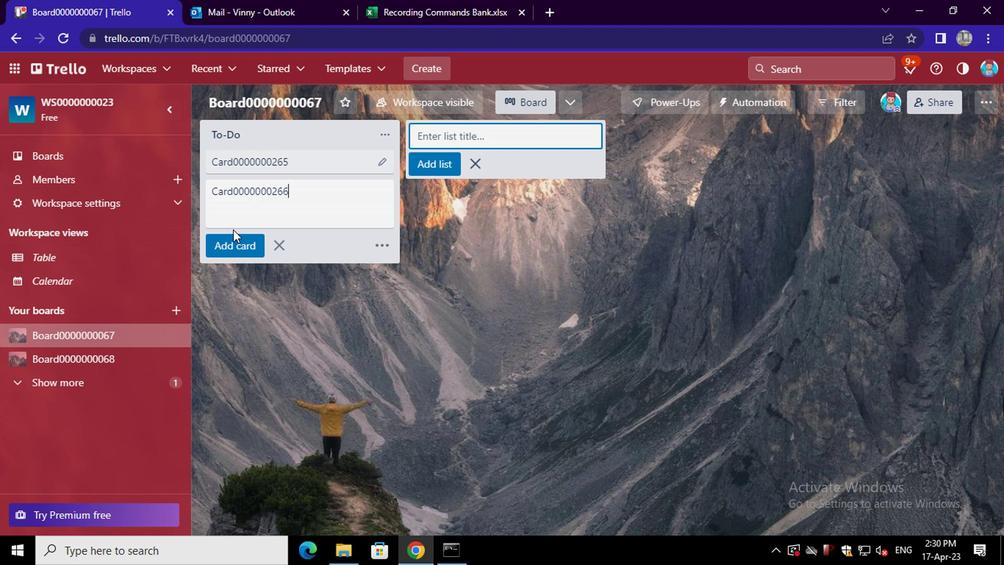 
Action: Mouse pressed left at (230, 234)
Screenshot: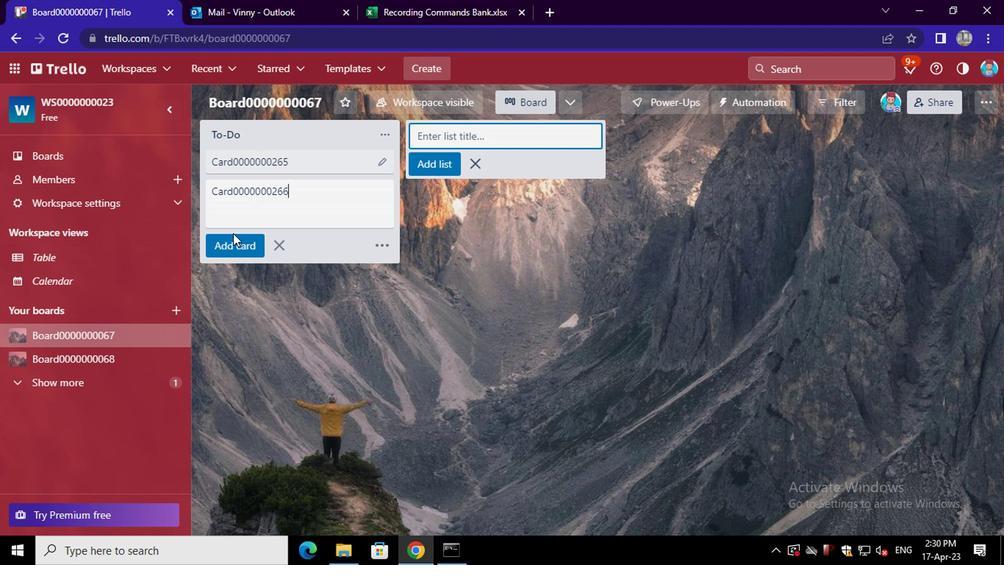 
Action: Mouse moved to (231, 234)
Screenshot: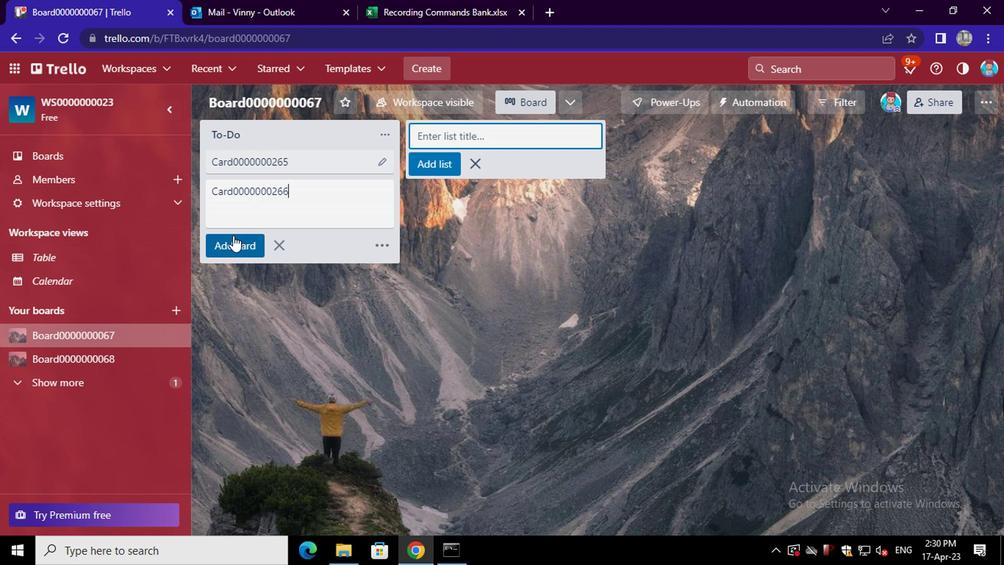 
